 Task: Add Garden Of Life Fair Trade Chocolate Grass Fed Collagen Protein Powder to the cart.
Action: Mouse moved to (299, 127)
Screenshot: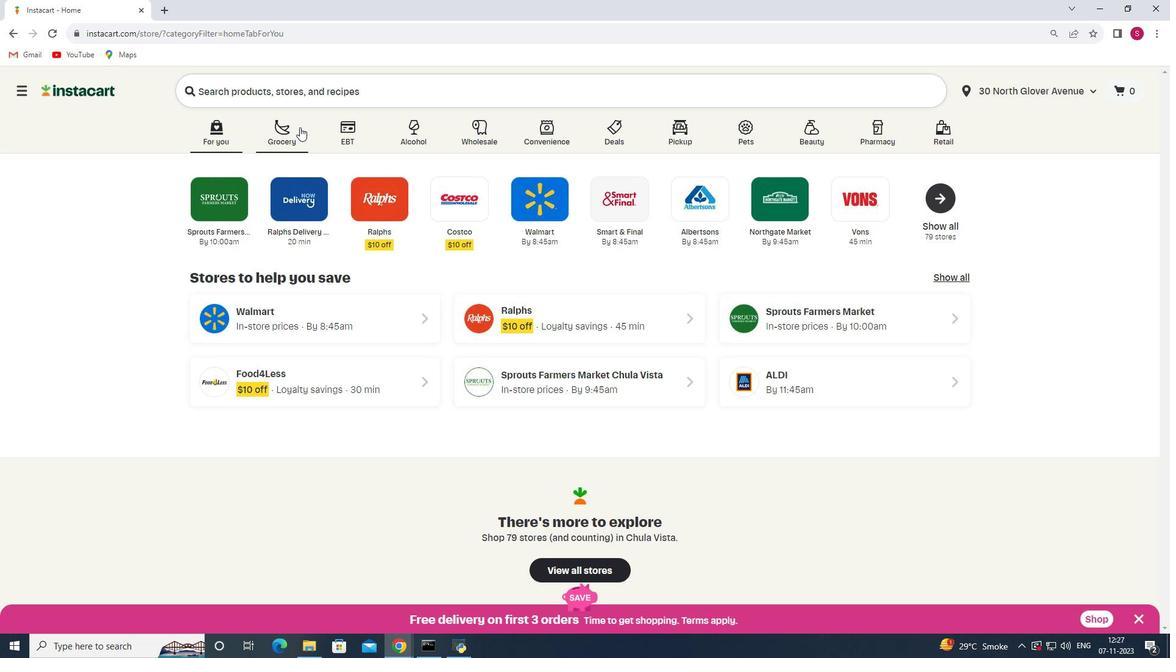 
Action: Mouse pressed left at (299, 127)
Screenshot: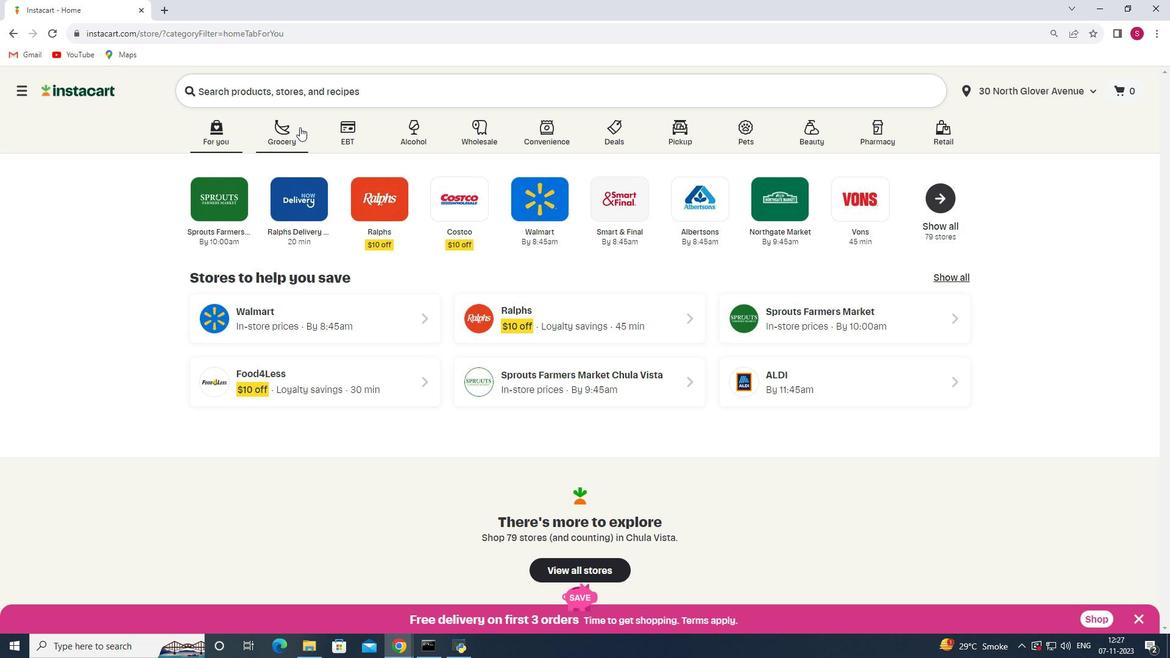 
Action: Mouse moved to (285, 337)
Screenshot: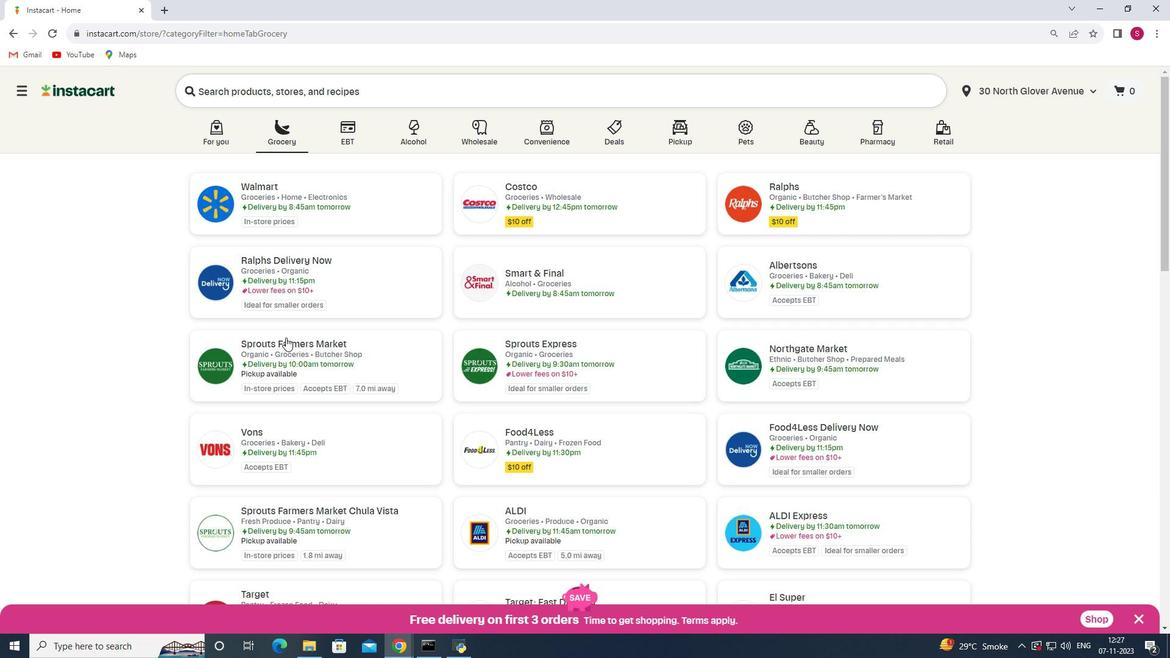 
Action: Mouse pressed left at (285, 337)
Screenshot: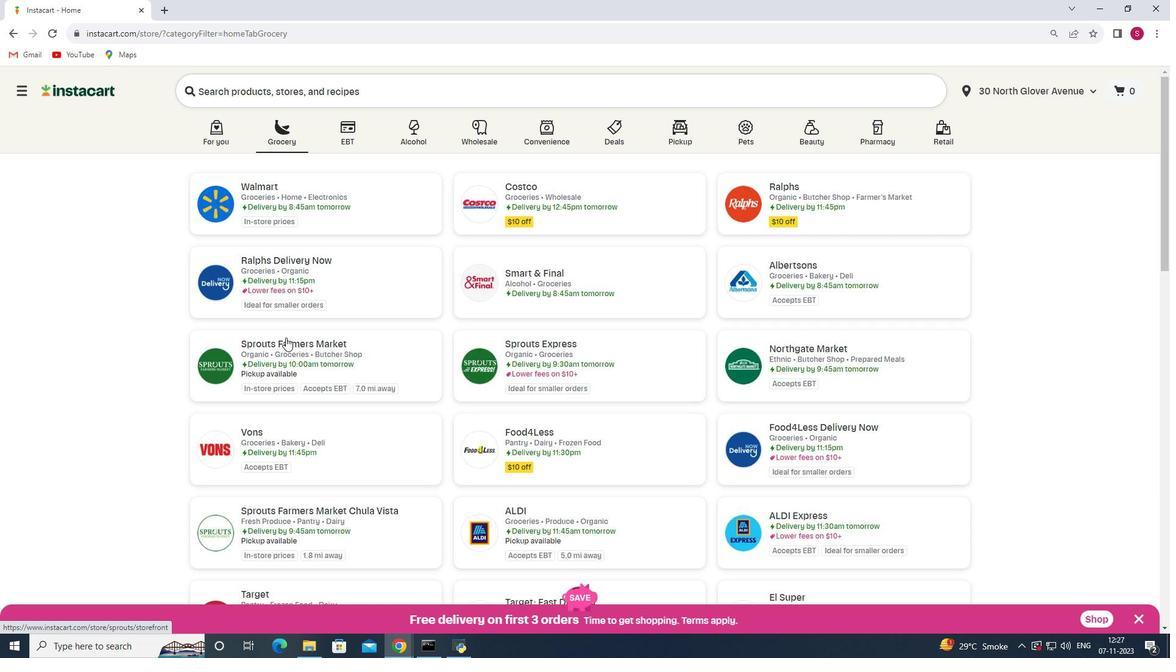 
Action: Mouse moved to (89, 402)
Screenshot: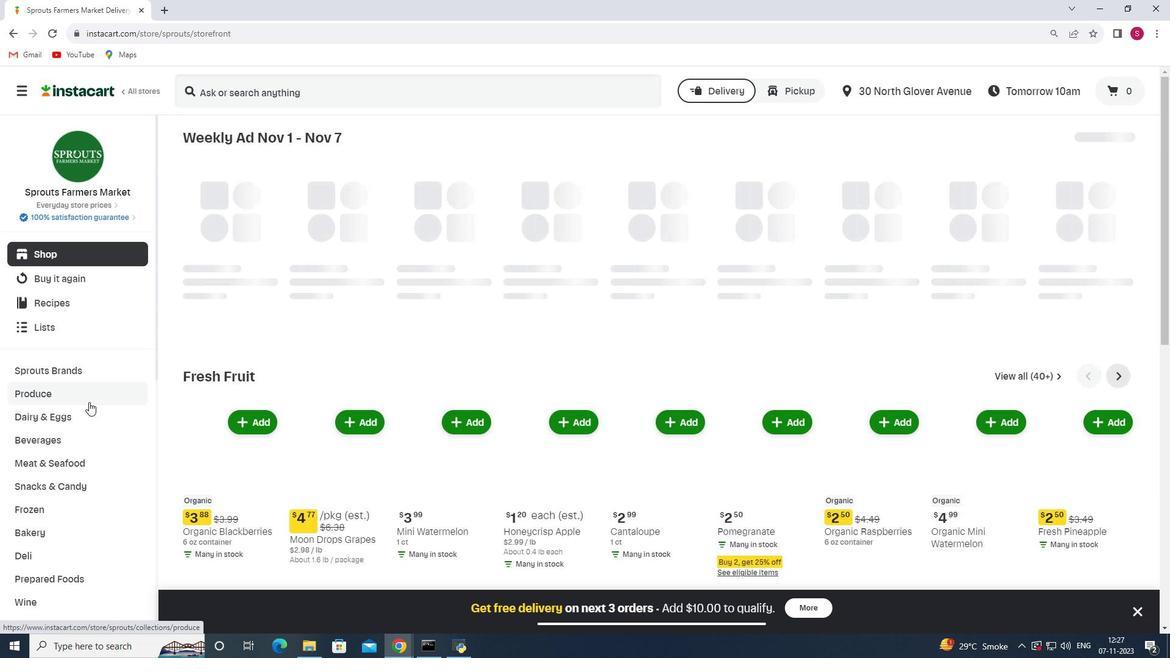 
Action: Mouse scrolled (89, 401) with delta (0, 0)
Screenshot: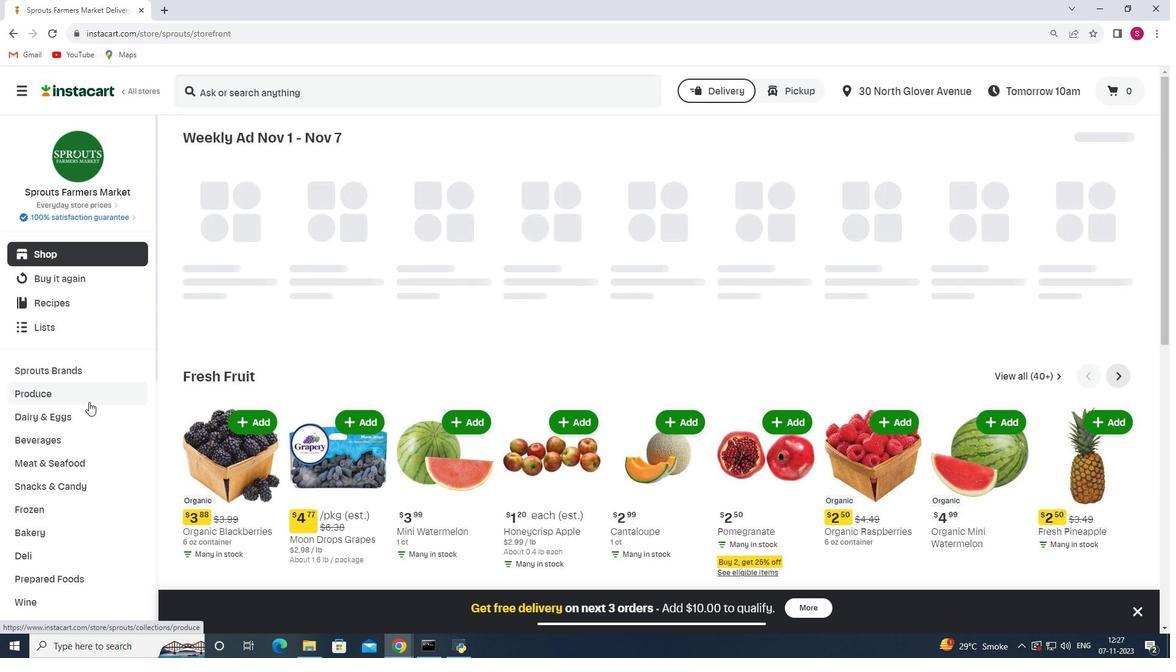 
Action: Mouse scrolled (89, 401) with delta (0, 0)
Screenshot: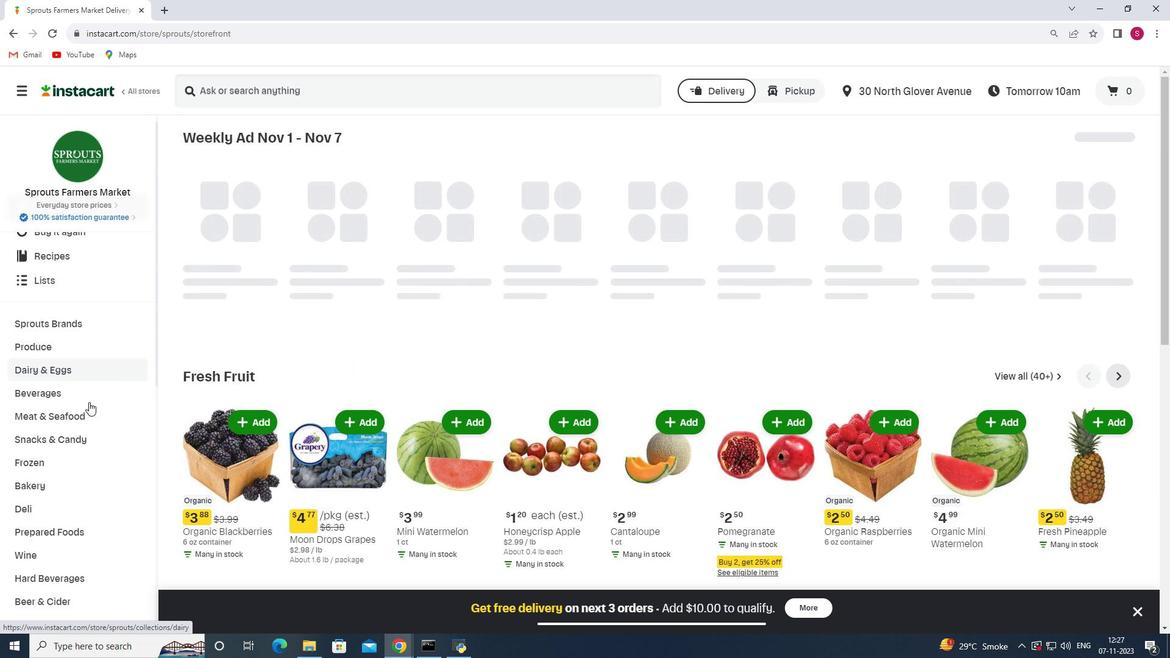 
Action: Mouse scrolled (89, 401) with delta (0, 0)
Screenshot: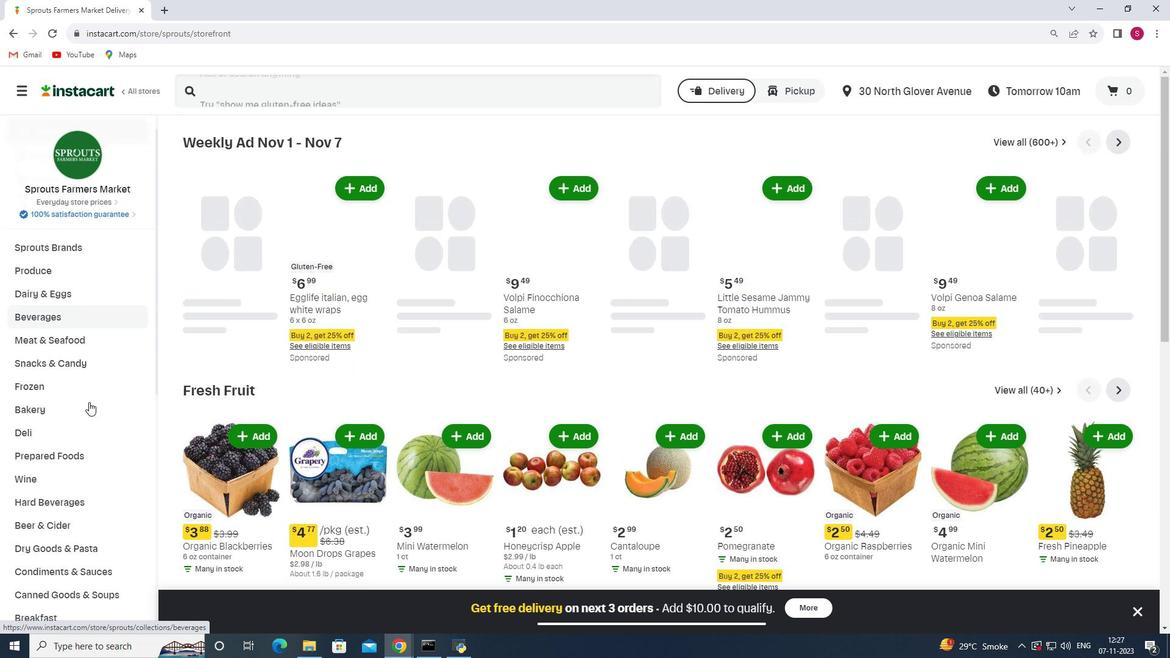 
Action: Mouse scrolled (89, 401) with delta (0, 0)
Screenshot: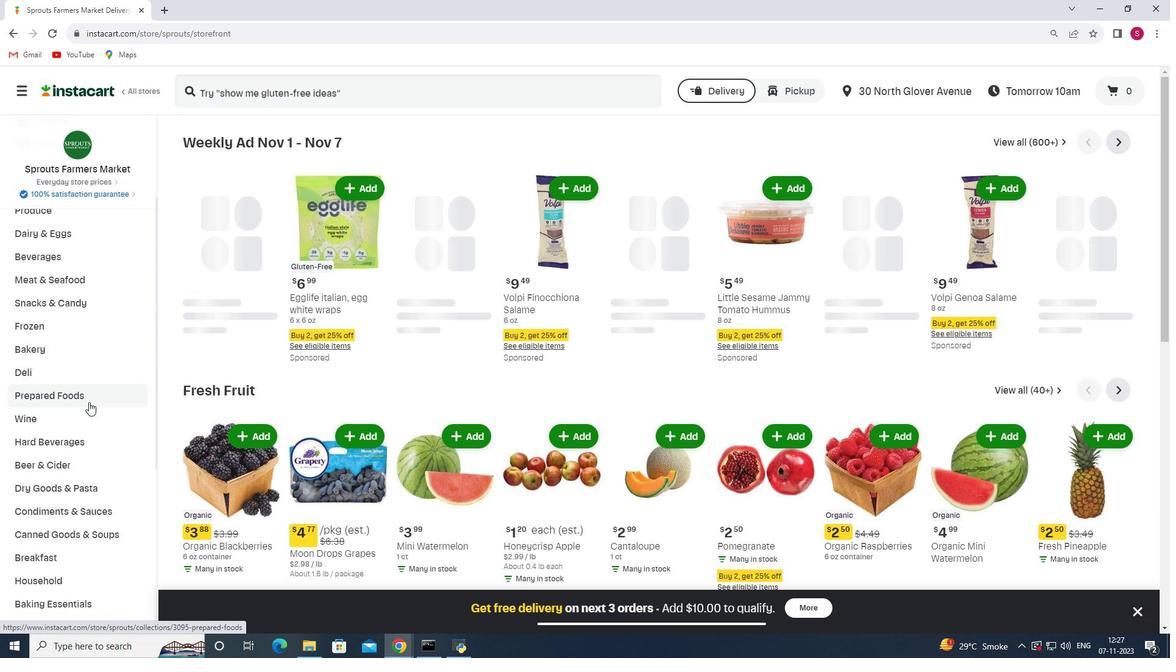 
Action: Mouse scrolled (89, 401) with delta (0, 0)
Screenshot: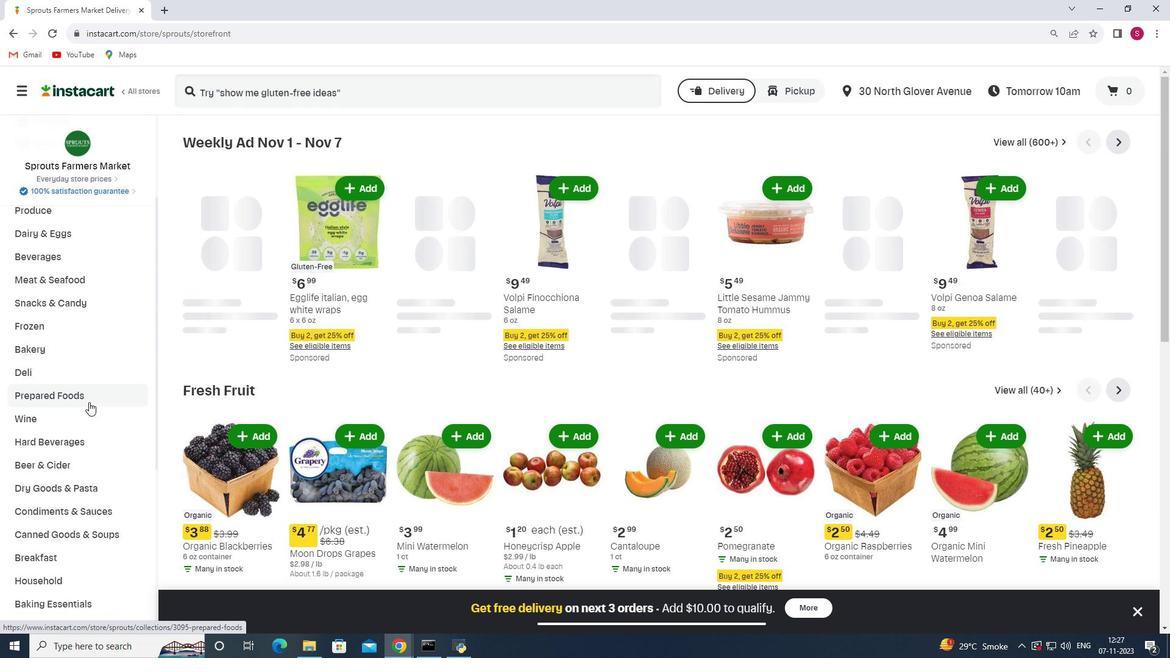 
Action: Mouse scrolled (89, 401) with delta (0, 0)
Screenshot: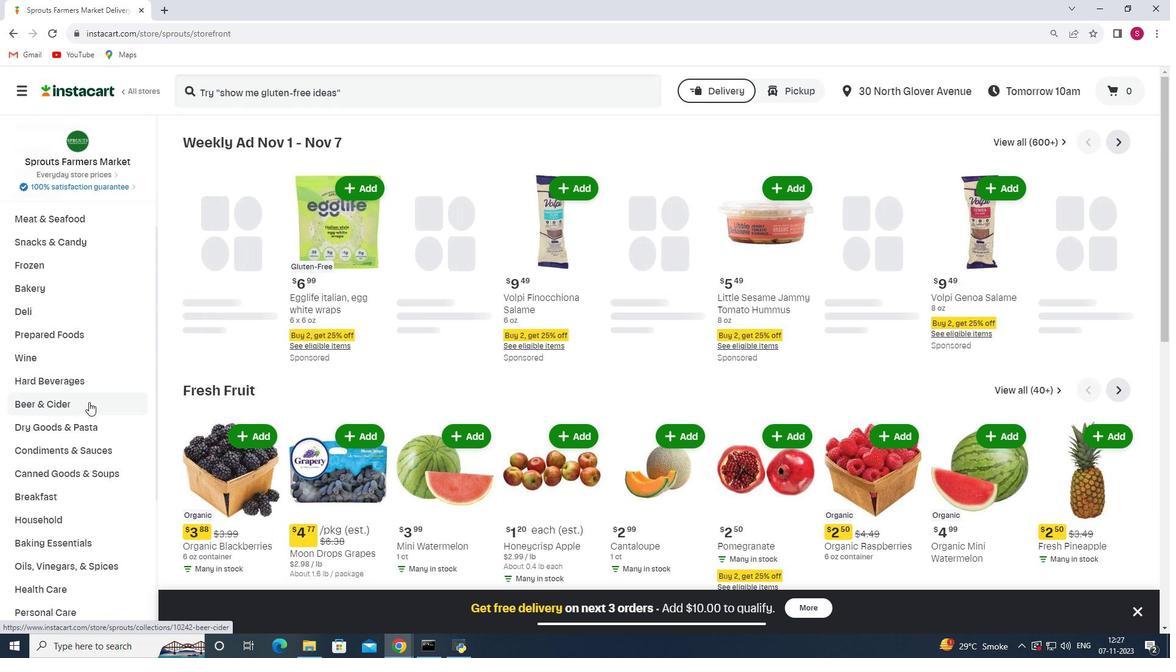 
Action: Mouse scrolled (89, 401) with delta (0, 0)
Screenshot: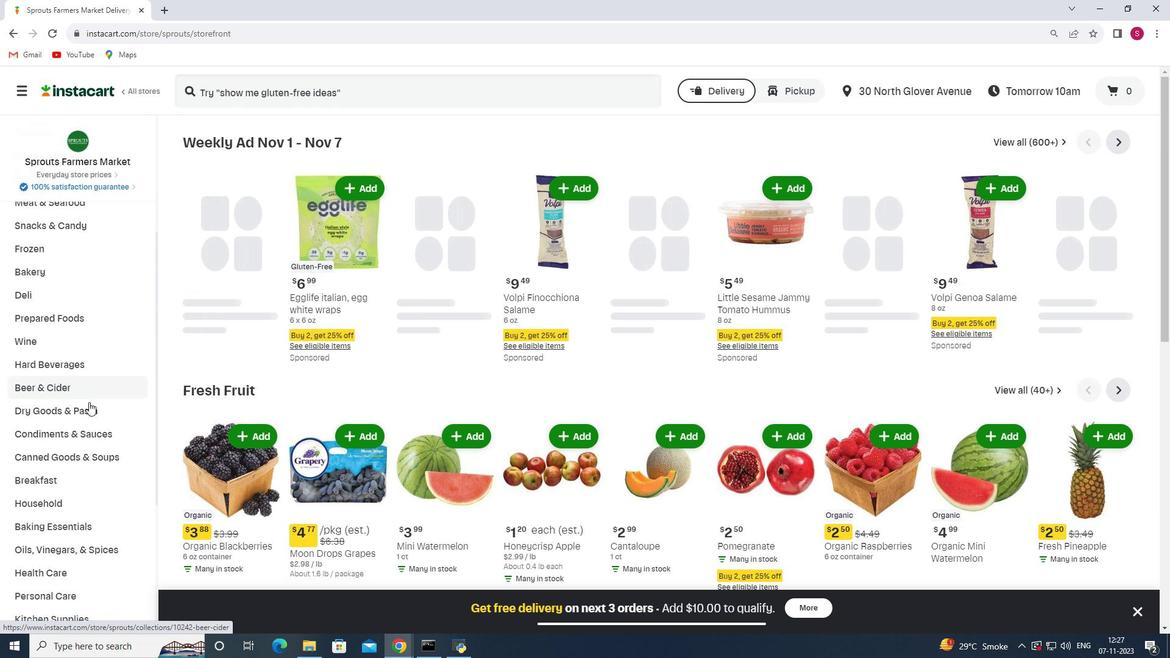 
Action: Mouse scrolled (89, 401) with delta (0, 0)
Screenshot: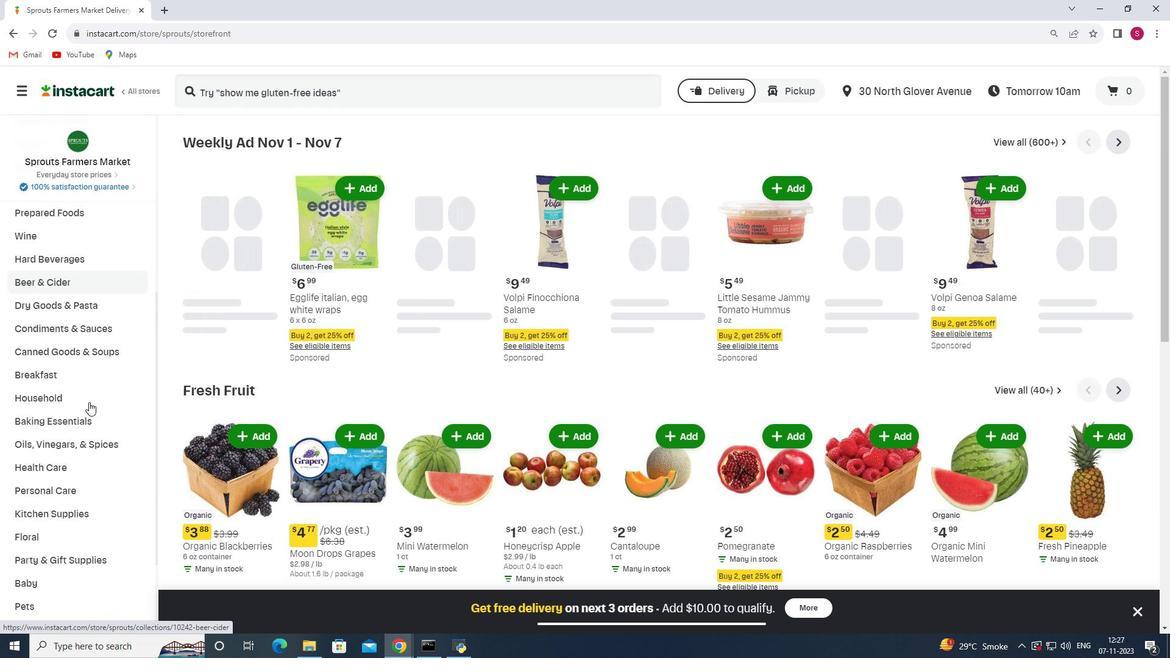 
Action: Mouse moved to (70, 396)
Screenshot: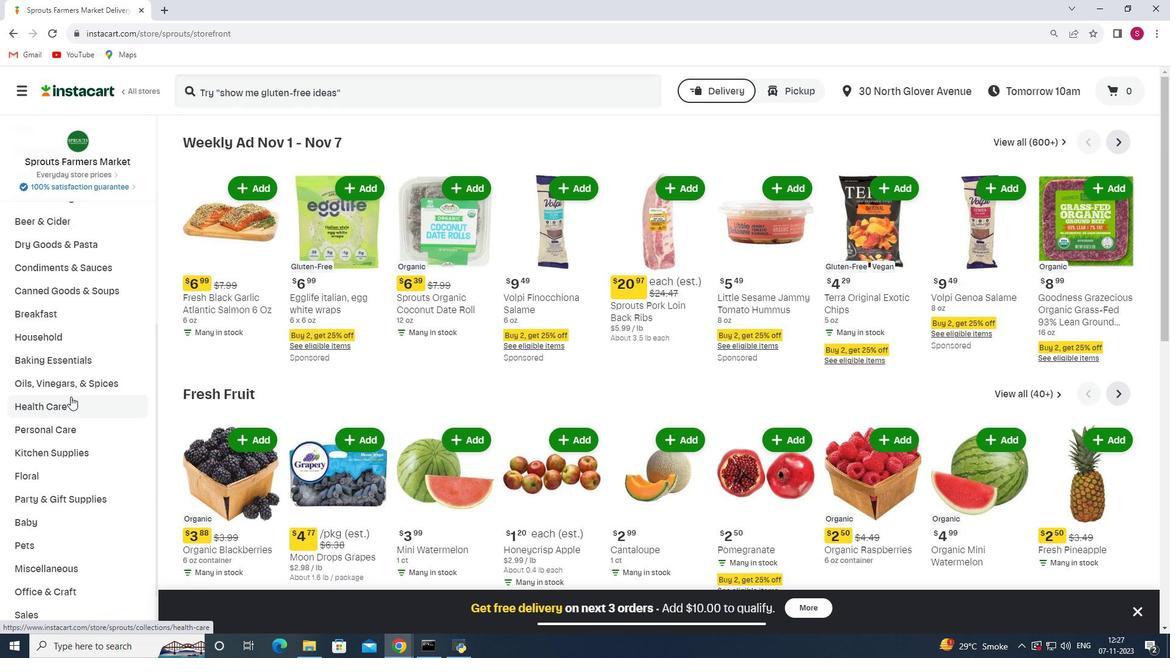 
Action: Mouse pressed left at (70, 396)
Screenshot: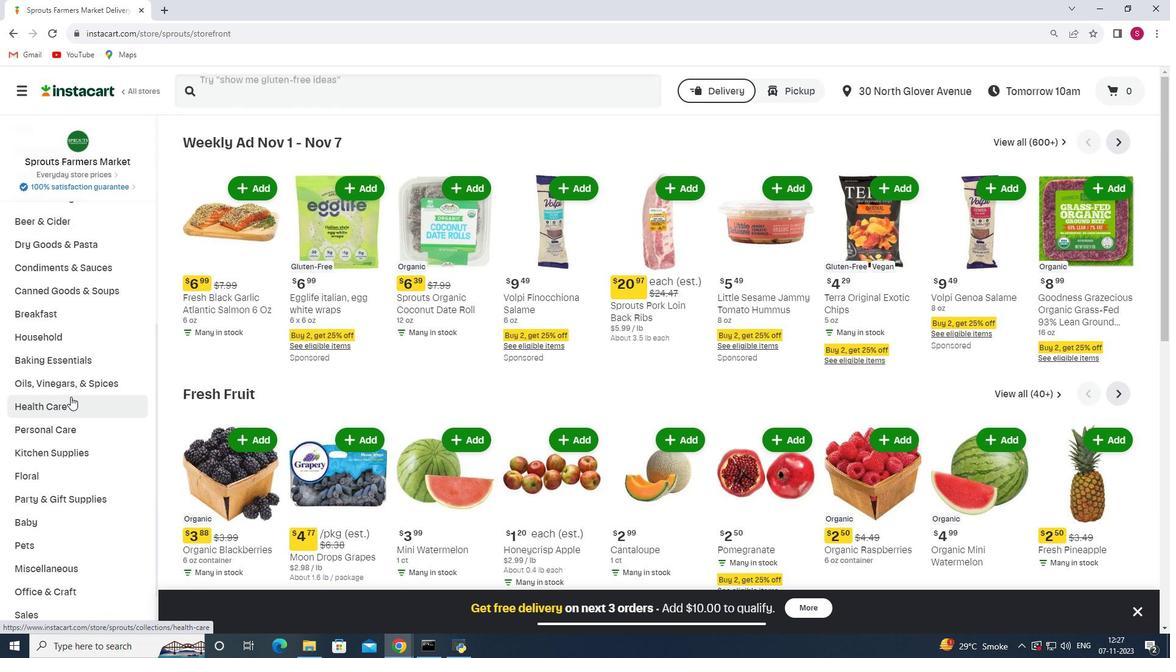 
Action: Mouse moved to (418, 174)
Screenshot: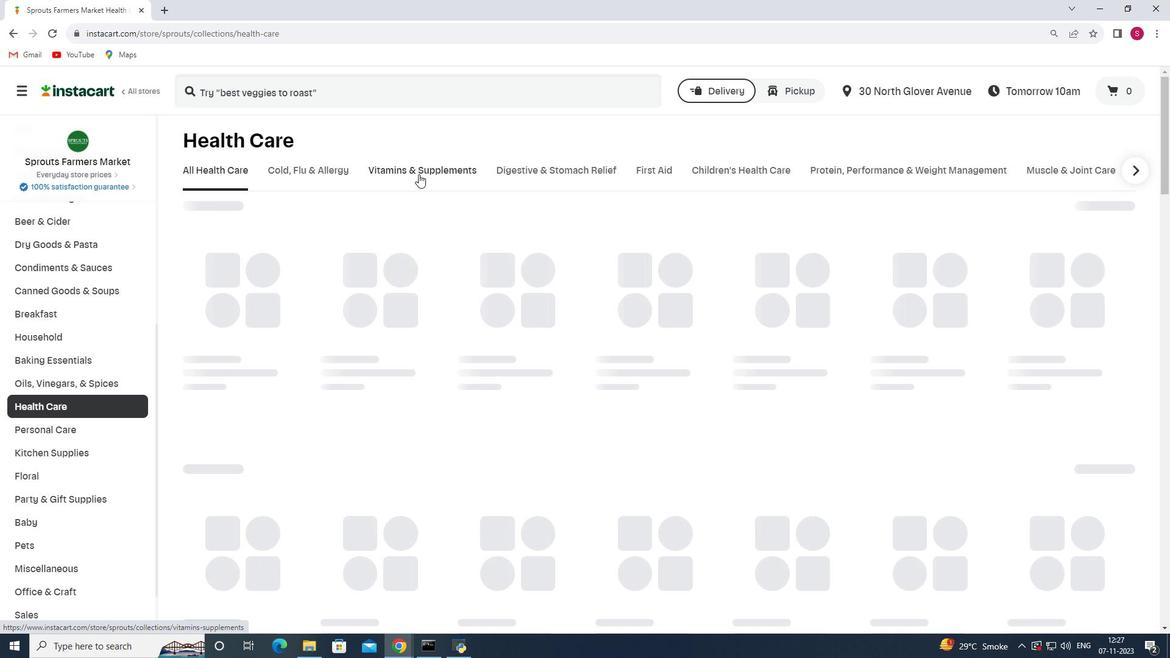 
Action: Mouse pressed left at (418, 174)
Screenshot: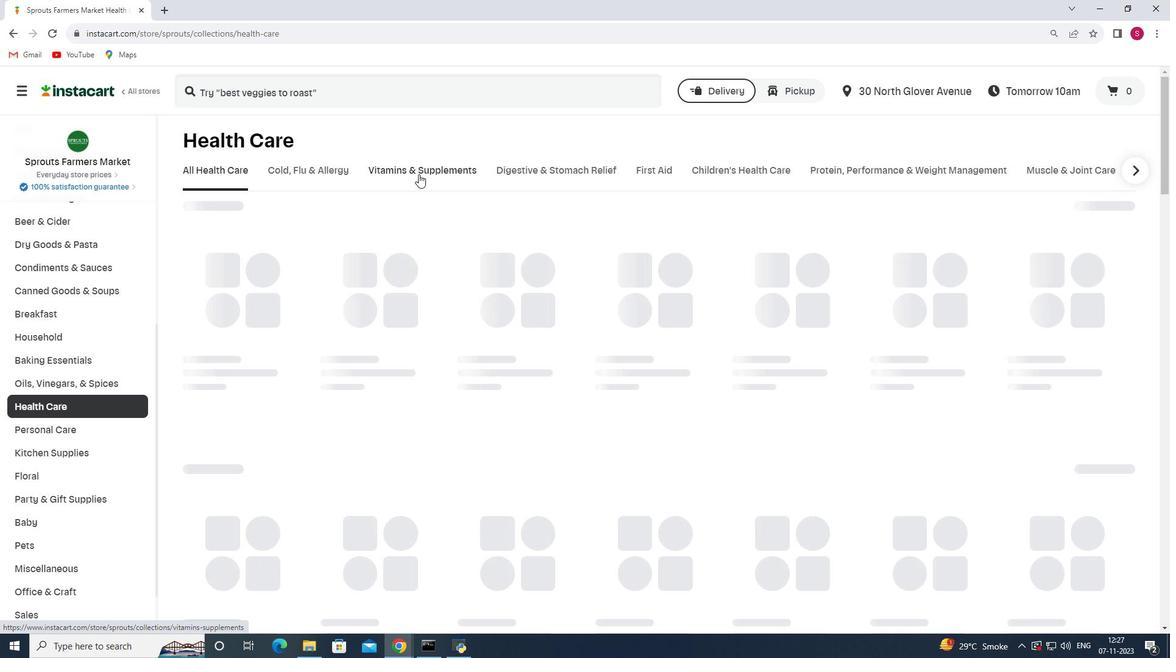 
Action: Mouse moved to (476, 218)
Screenshot: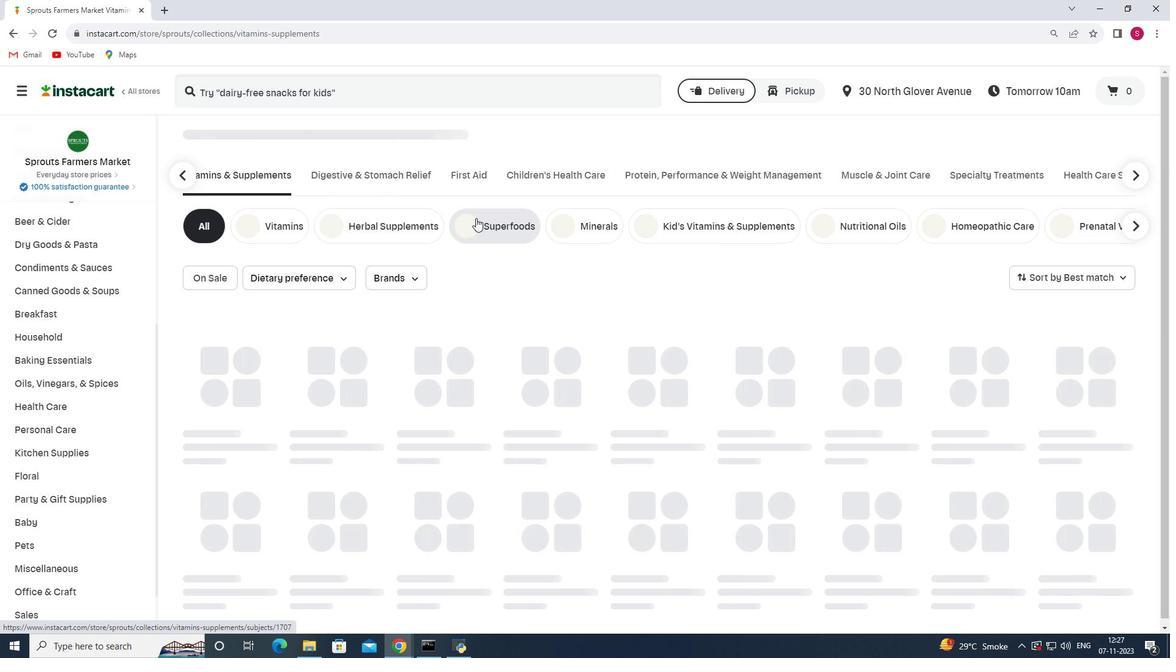 
Action: Mouse pressed left at (476, 218)
Screenshot: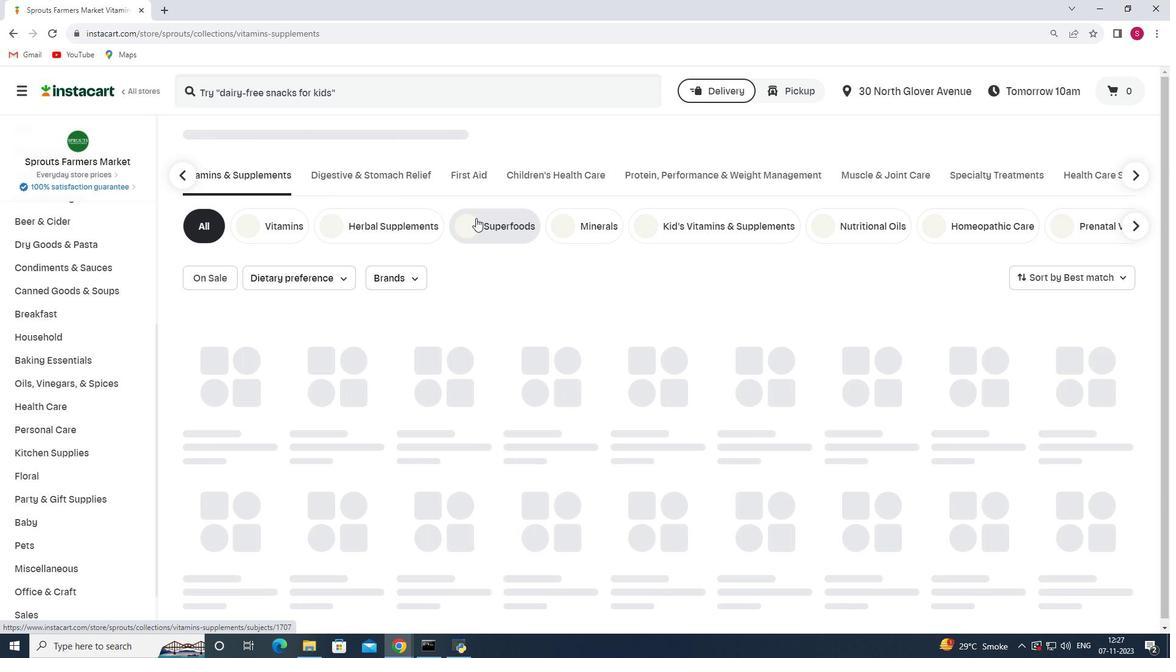 
Action: Mouse moved to (344, 87)
Screenshot: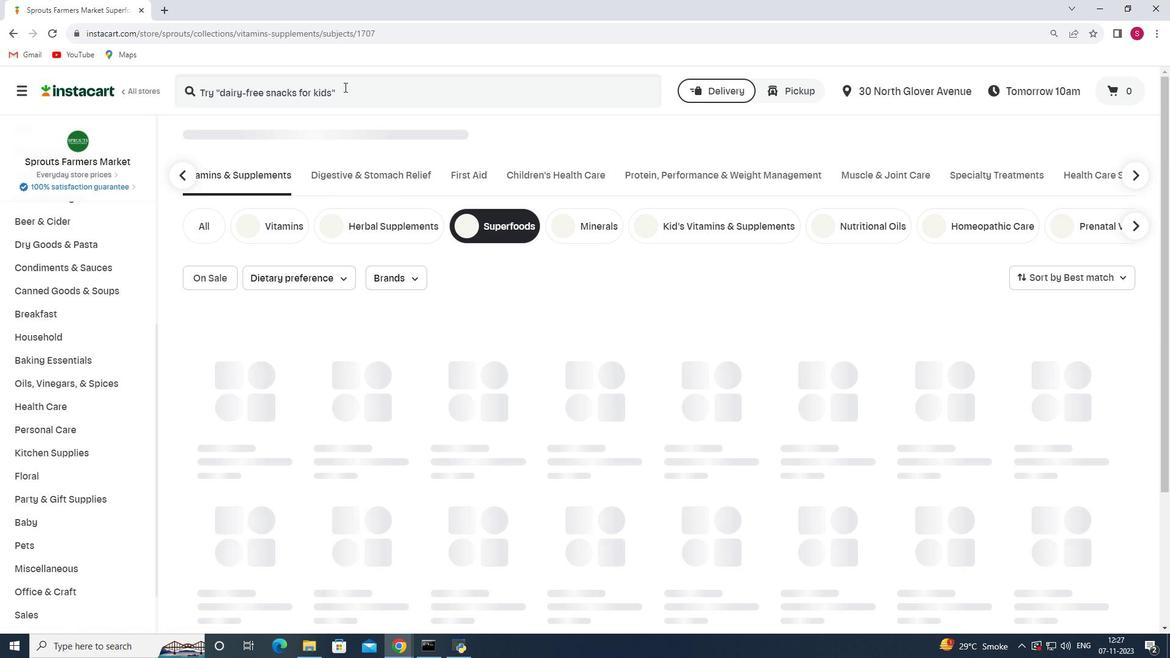 
Action: Mouse pressed left at (344, 87)
Screenshot: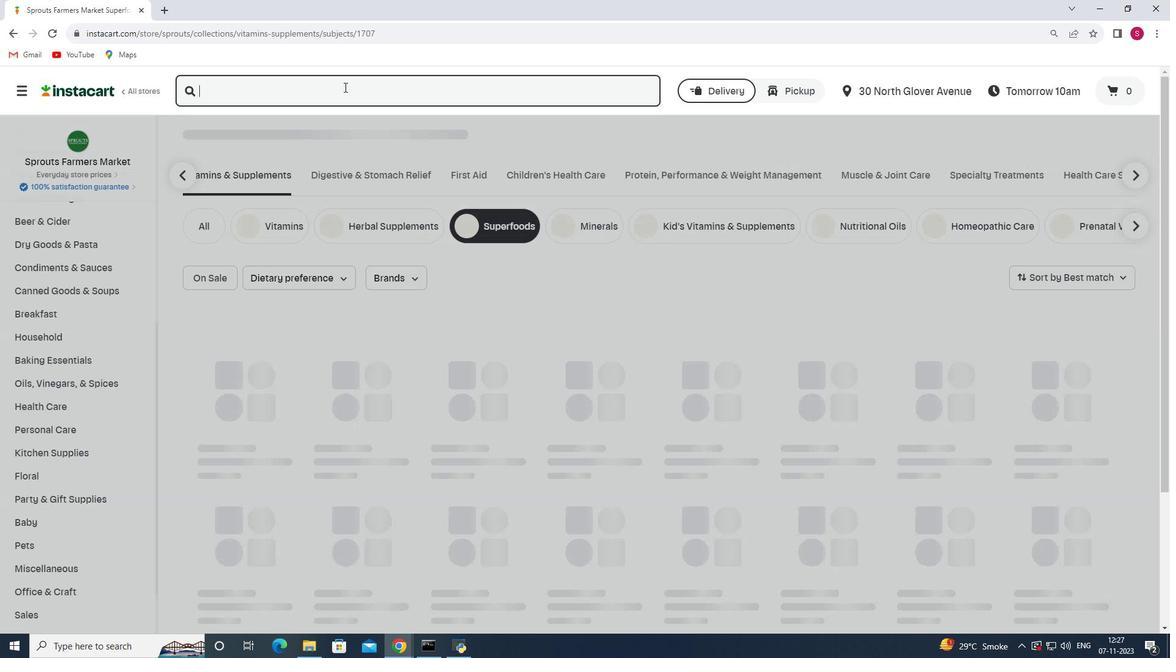 
Action: Key pressed <Key.shift>Garden<Key.space><Key.shift>of<Key.space><Key.shift>Life<Key.space><Key.shift>Fair<Key.space><Key.shift><Key.shift>Trade<Key.space><Key.shift>Chocolate<Key.space><Key.shift>Grass<Key.space><Key.shift>Fed<Key.space><Key.shift>Collagen<Key.space><Key.shift>protein<Key.space><Key.shift>powder<Key.enter>
Screenshot: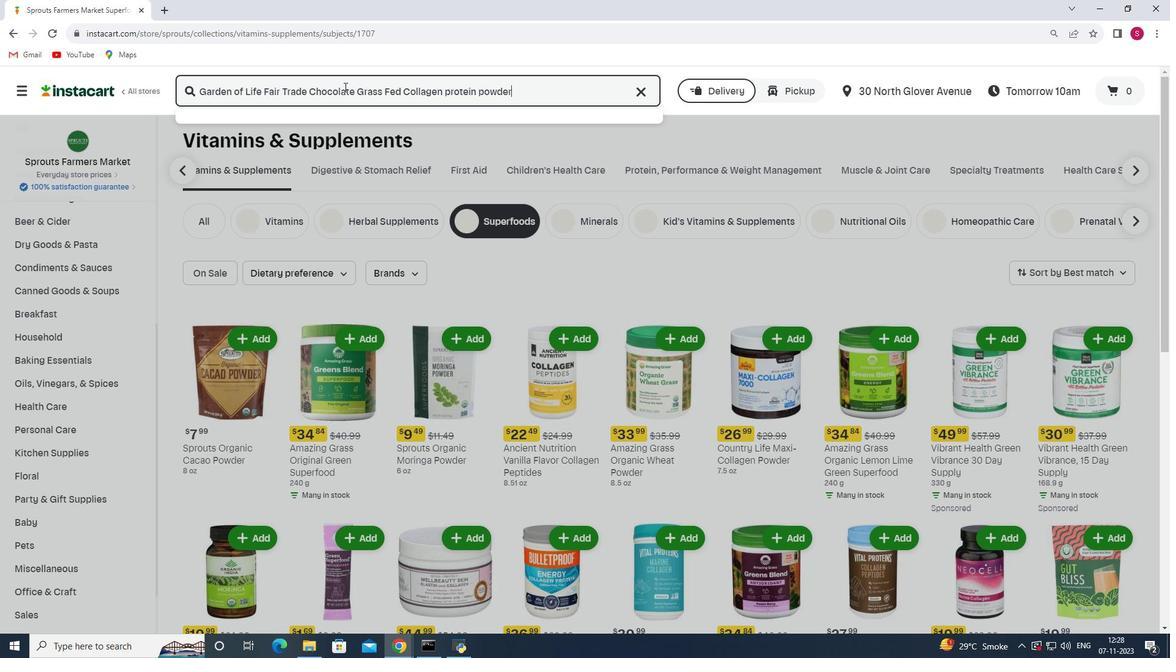 
Action: Mouse moved to (452, 281)
Screenshot: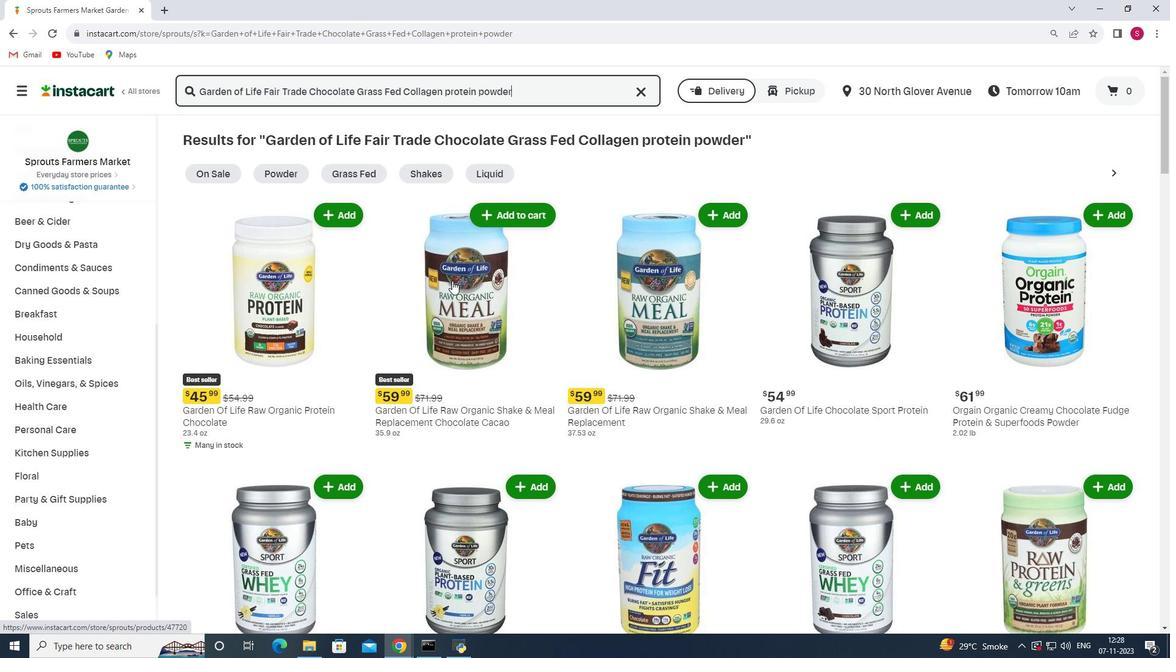 
Action: Mouse scrolled (452, 280) with delta (0, 0)
Screenshot: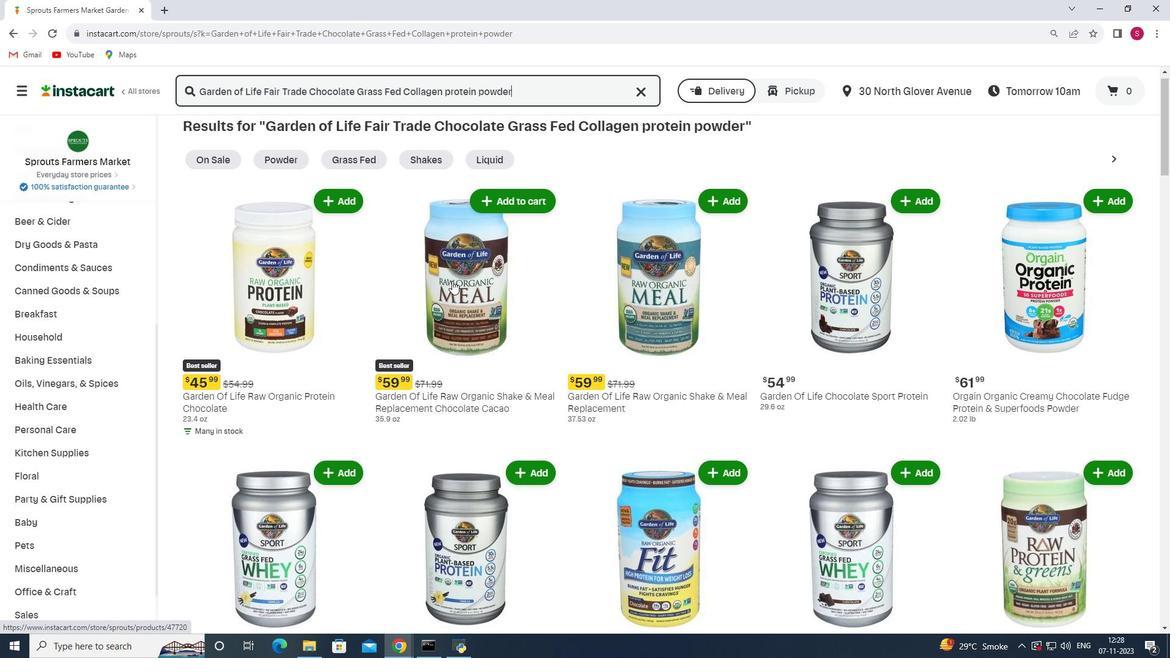 
Action: Mouse moved to (470, 283)
Screenshot: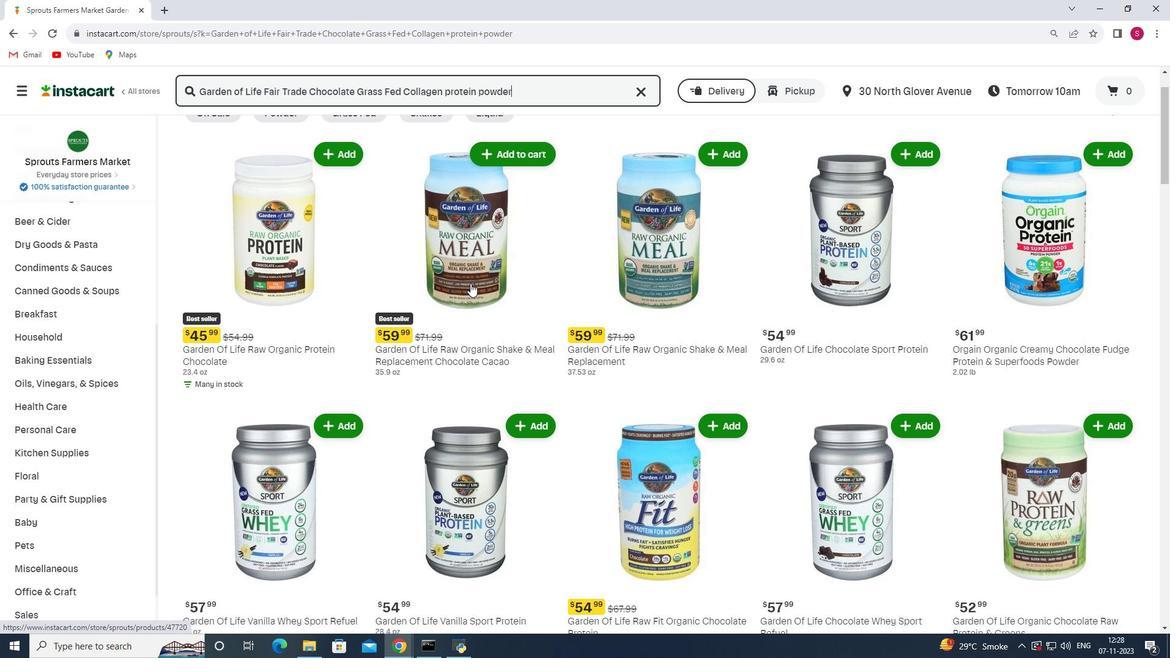 
Action: Mouse scrolled (470, 282) with delta (0, 0)
Screenshot: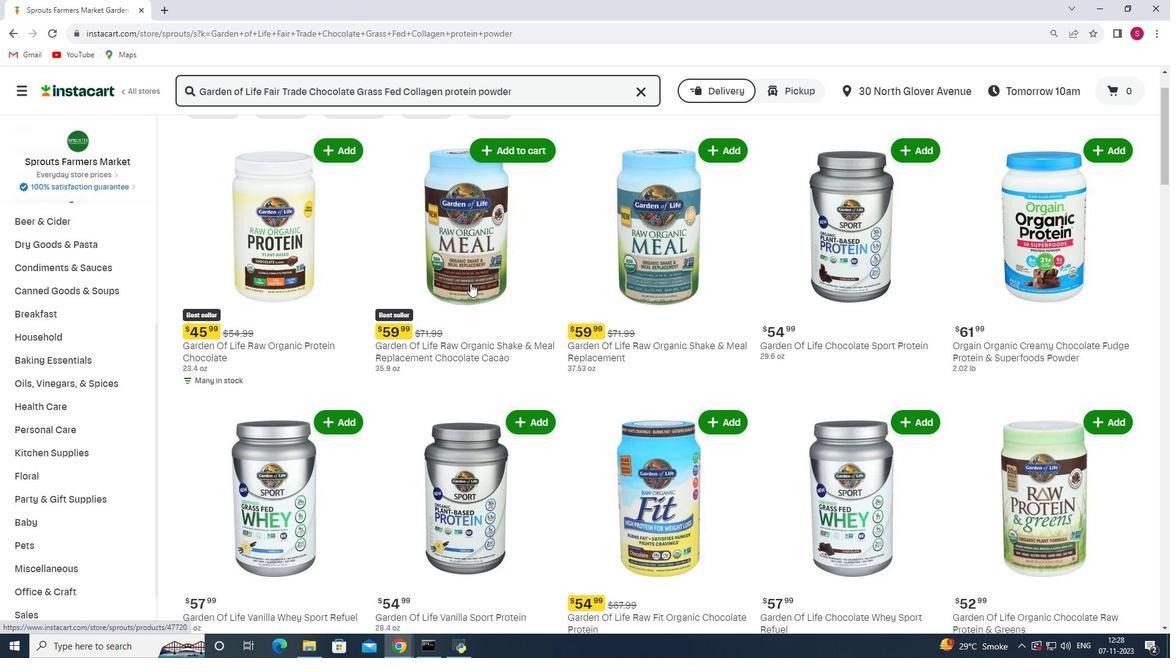 
Action: Mouse scrolled (470, 282) with delta (0, 0)
Screenshot: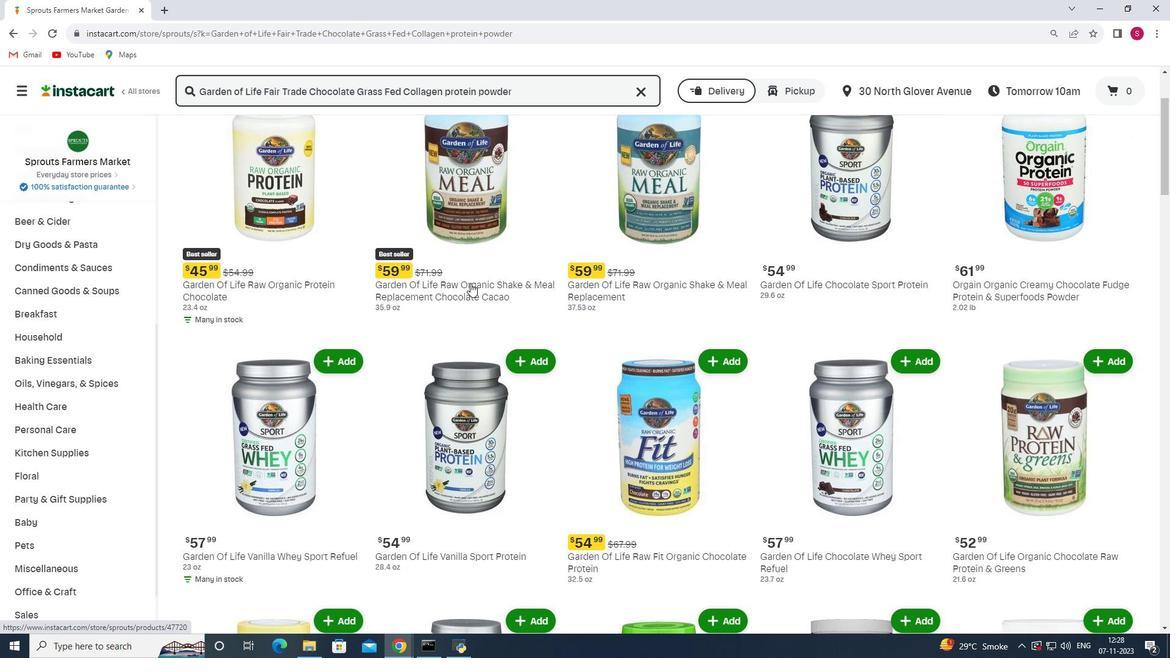 
Action: Mouse scrolled (470, 282) with delta (0, 0)
Screenshot: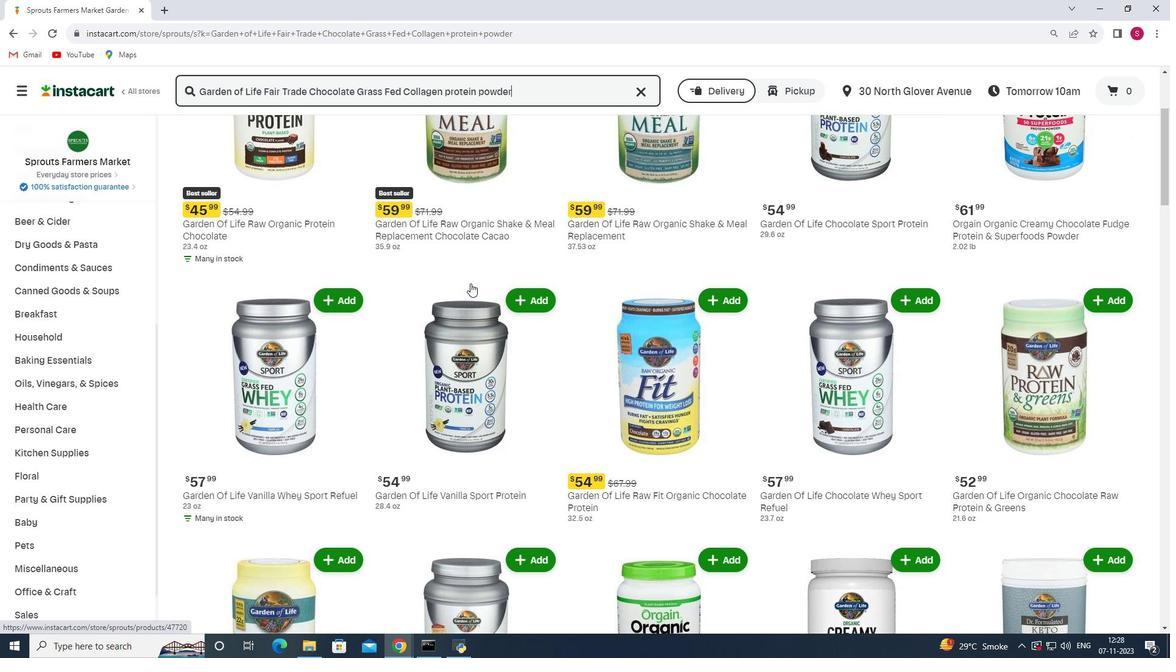 
Action: Mouse scrolled (470, 282) with delta (0, 0)
Screenshot: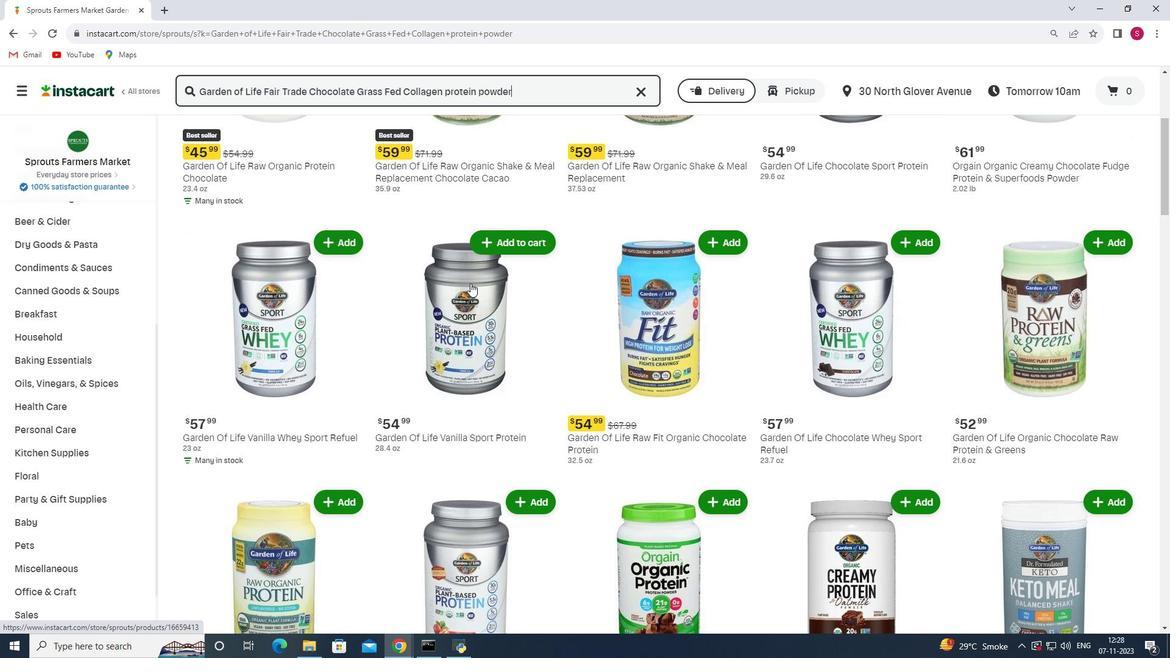 
Action: Mouse scrolled (470, 282) with delta (0, 0)
Screenshot: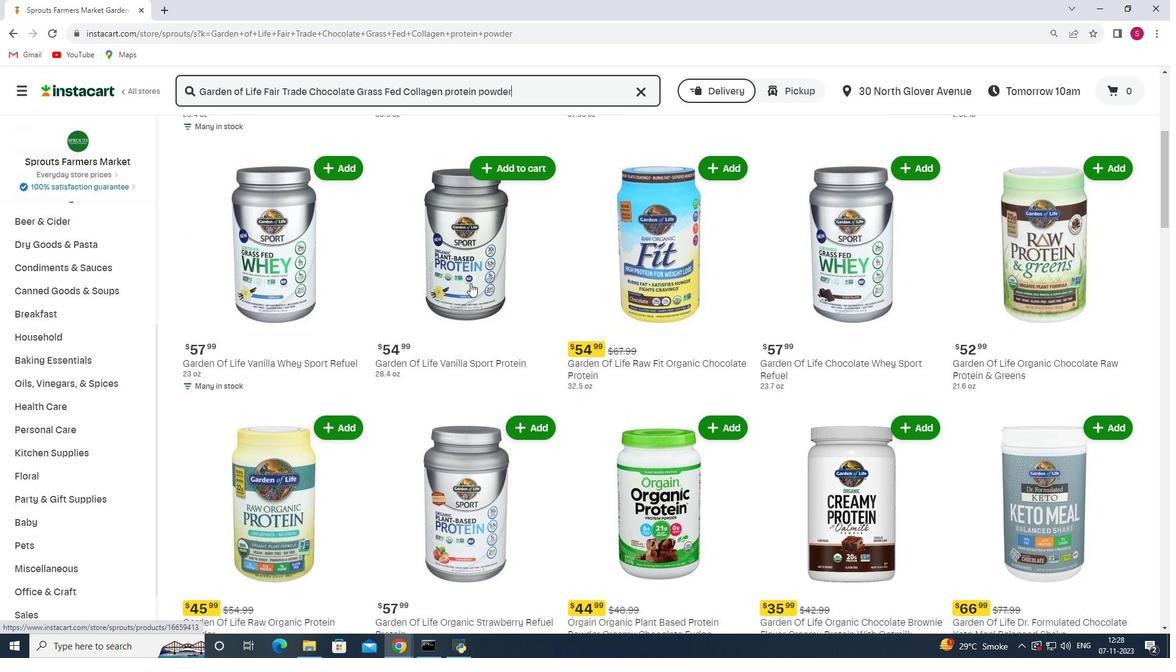
Action: Mouse scrolled (470, 282) with delta (0, 0)
Screenshot: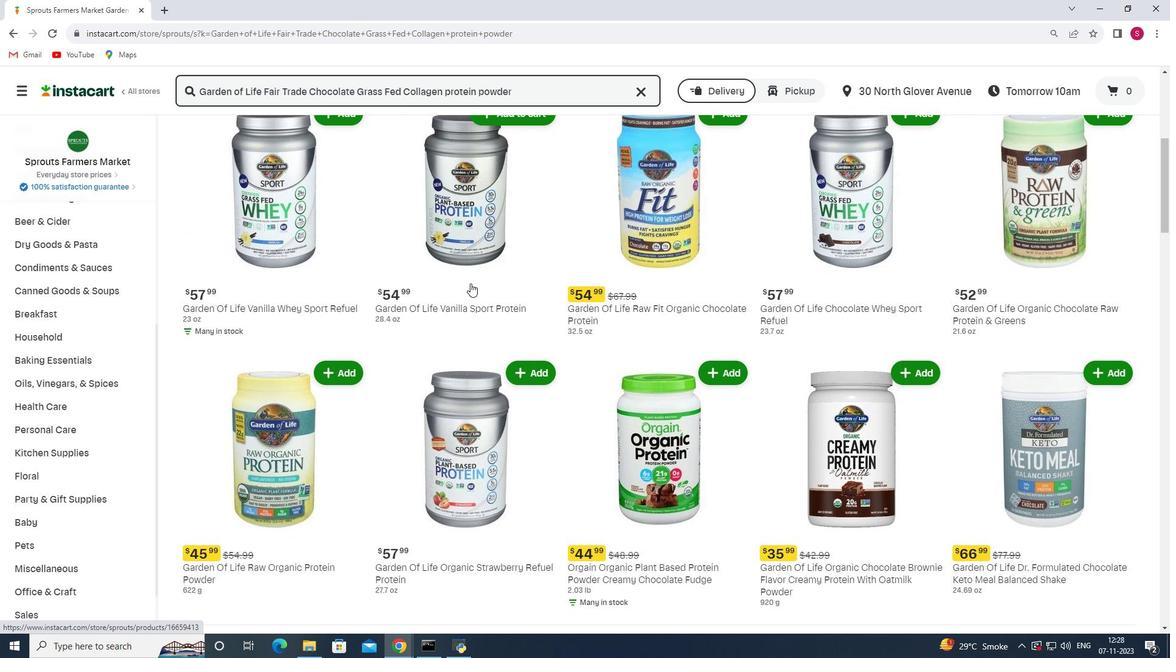 
Action: Mouse moved to (471, 282)
Screenshot: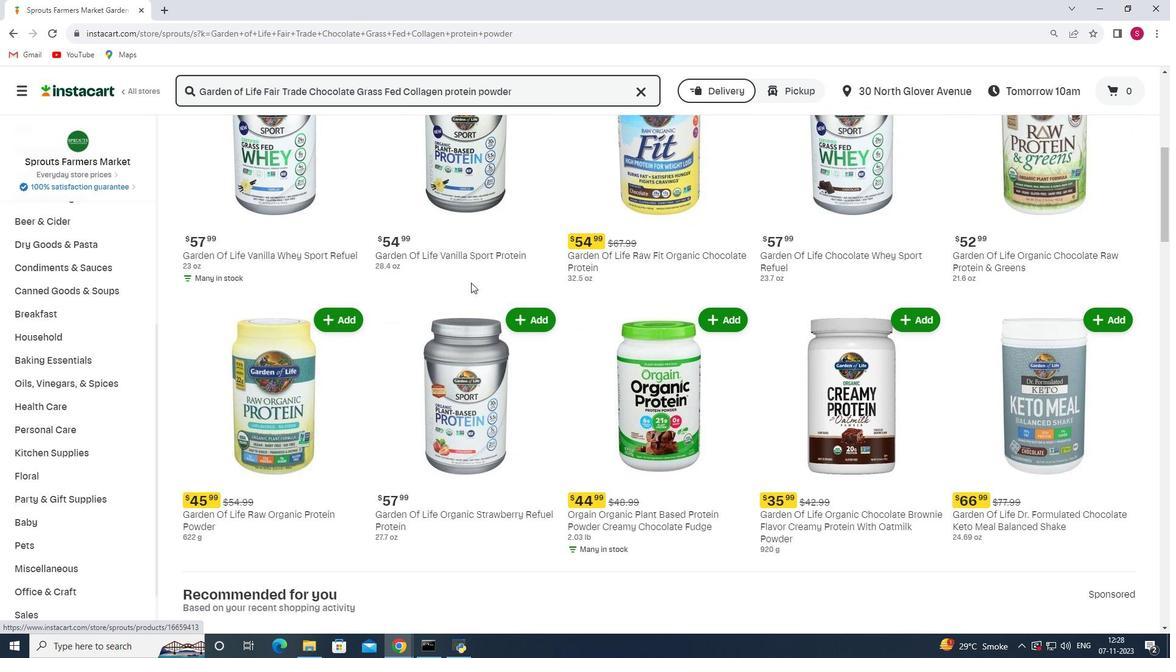 
Action: Mouse scrolled (471, 282) with delta (0, 0)
Screenshot: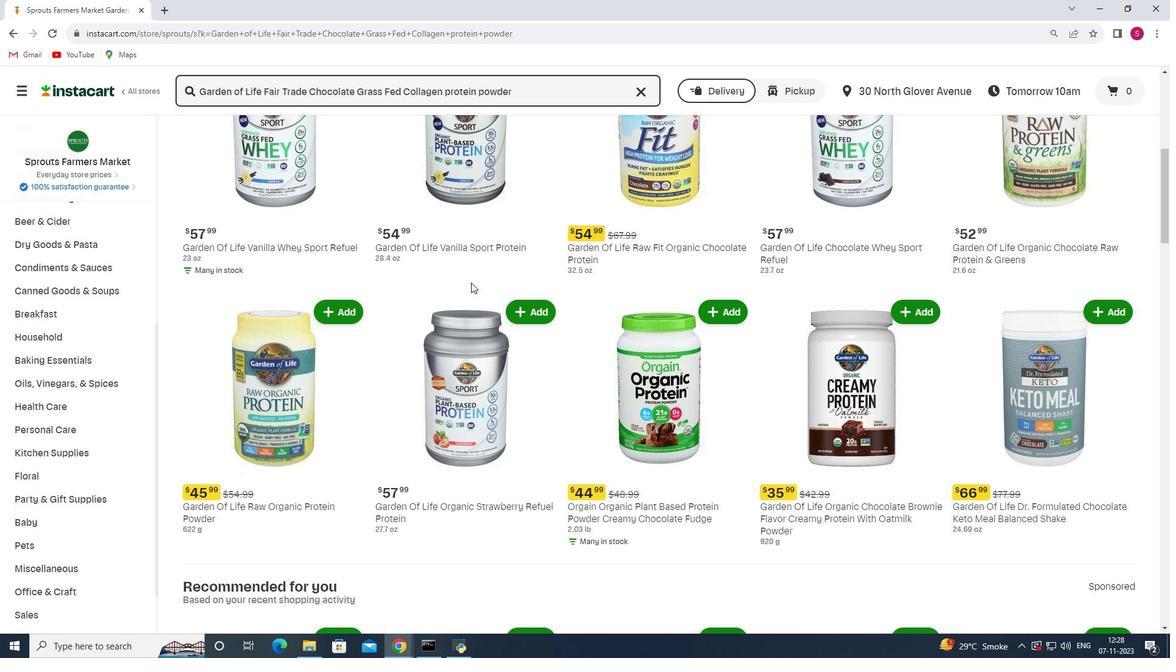 
Action: Mouse scrolled (471, 282) with delta (0, 0)
Screenshot: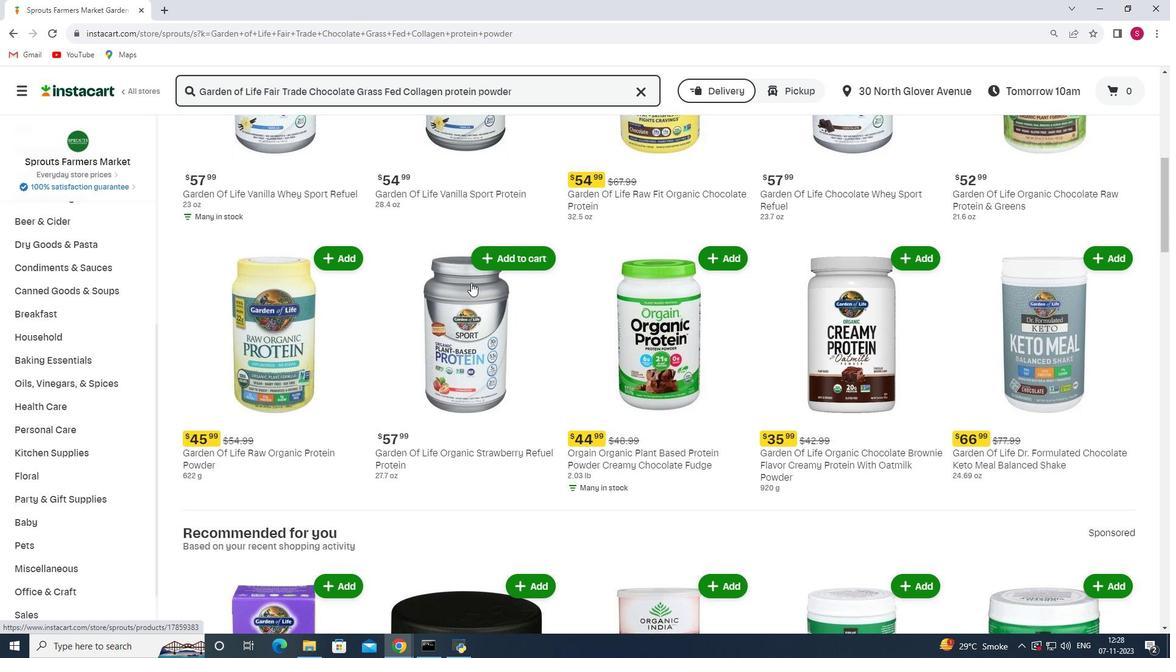 
Action: Mouse scrolled (471, 282) with delta (0, 0)
Screenshot: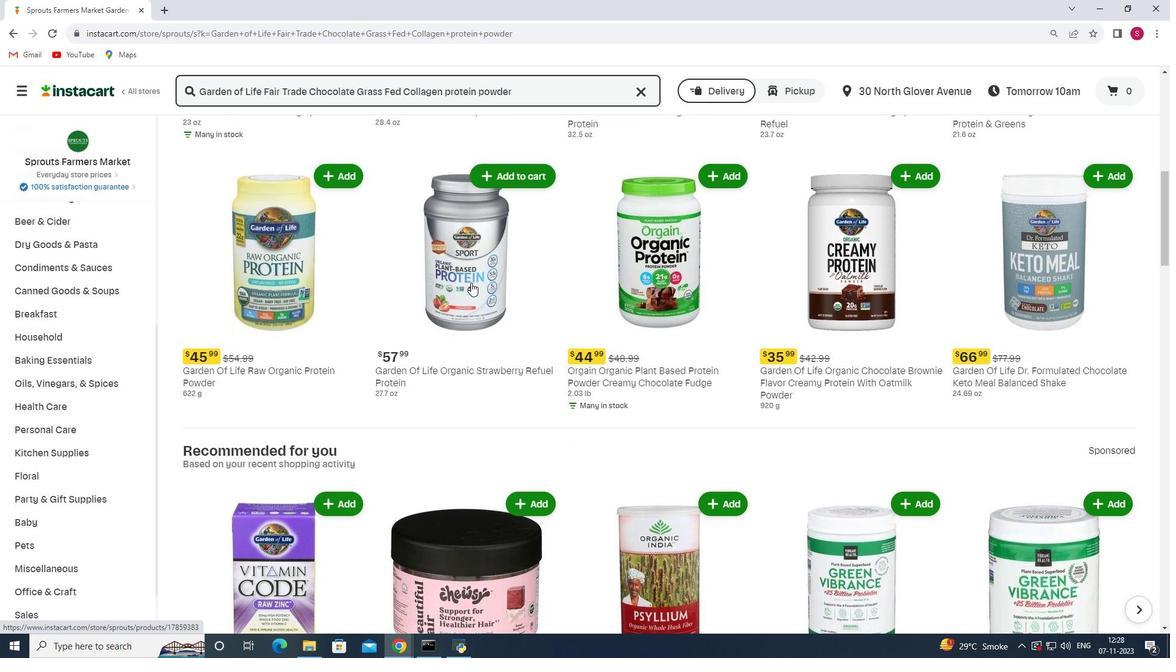
Action: Mouse scrolled (471, 282) with delta (0, 0)
Screenshot: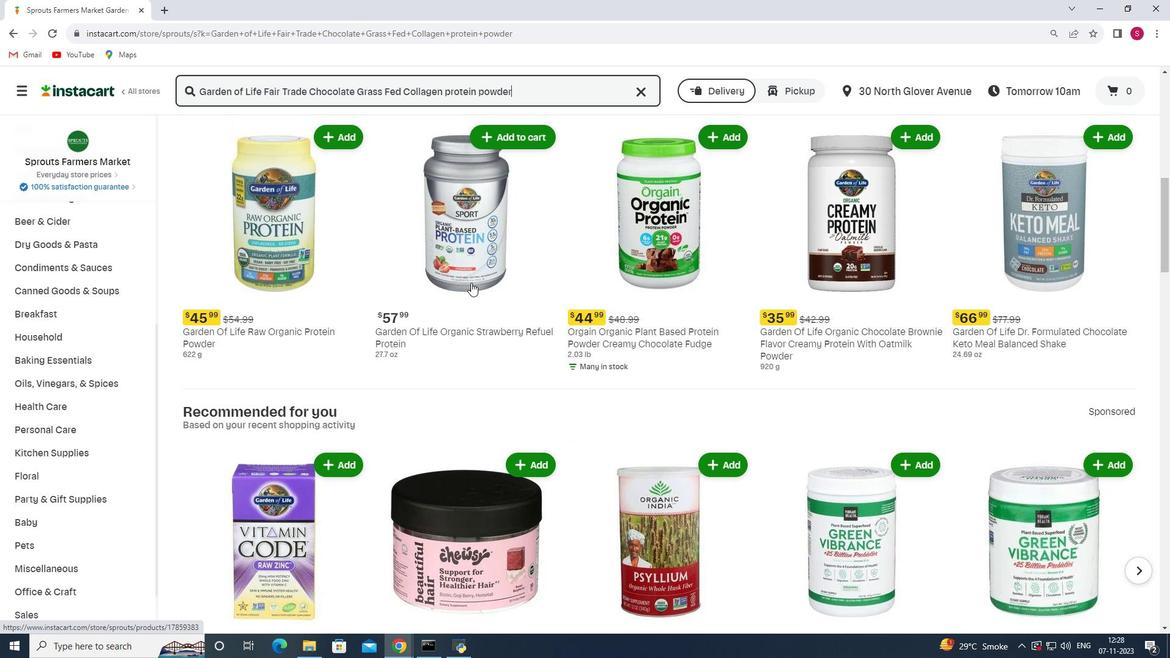
Action: Mouse scrolled (471, 282) with delta (0, 0)
Screenshot: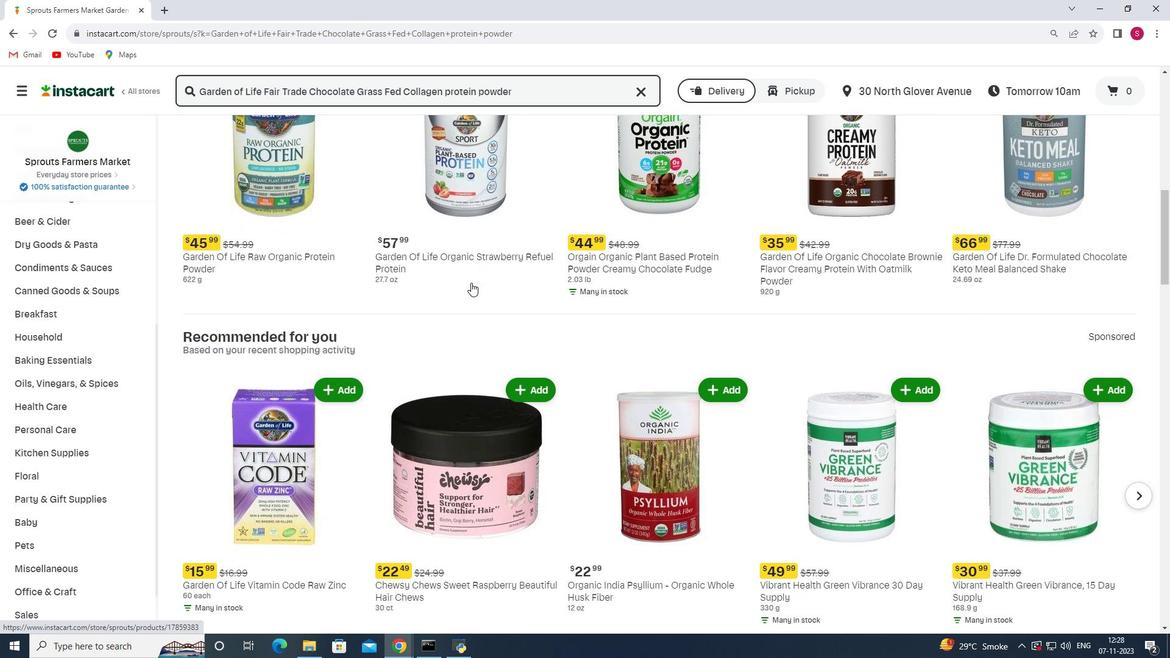 
Action: Mouse scrolled (471, 282) with delta (0, 0)
Screenshot: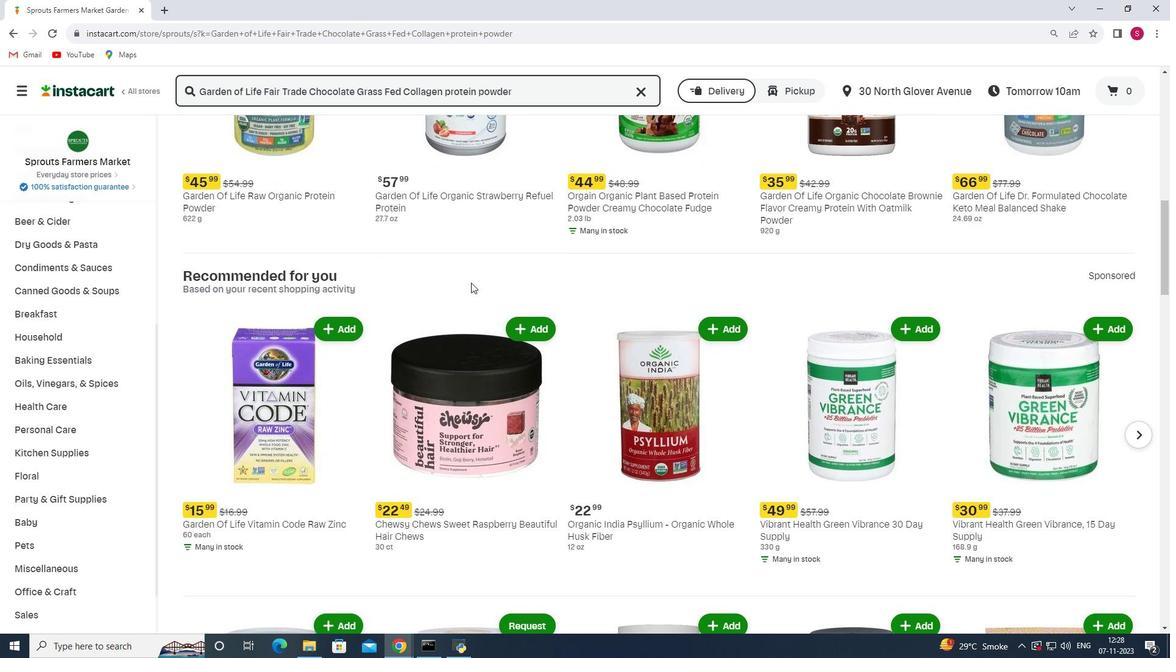 
Action: Mouse scrolled (471, 282) with delta (0, 0)
Screenshot: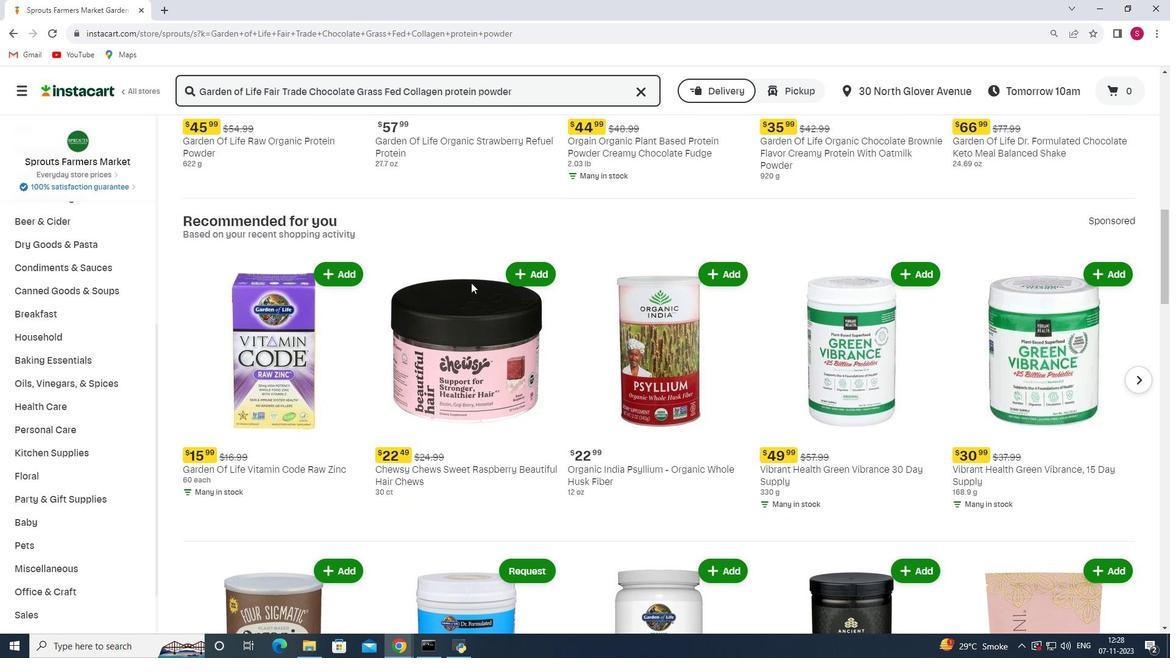 
Action: Mouse moved to (474, 275)
Screenshot: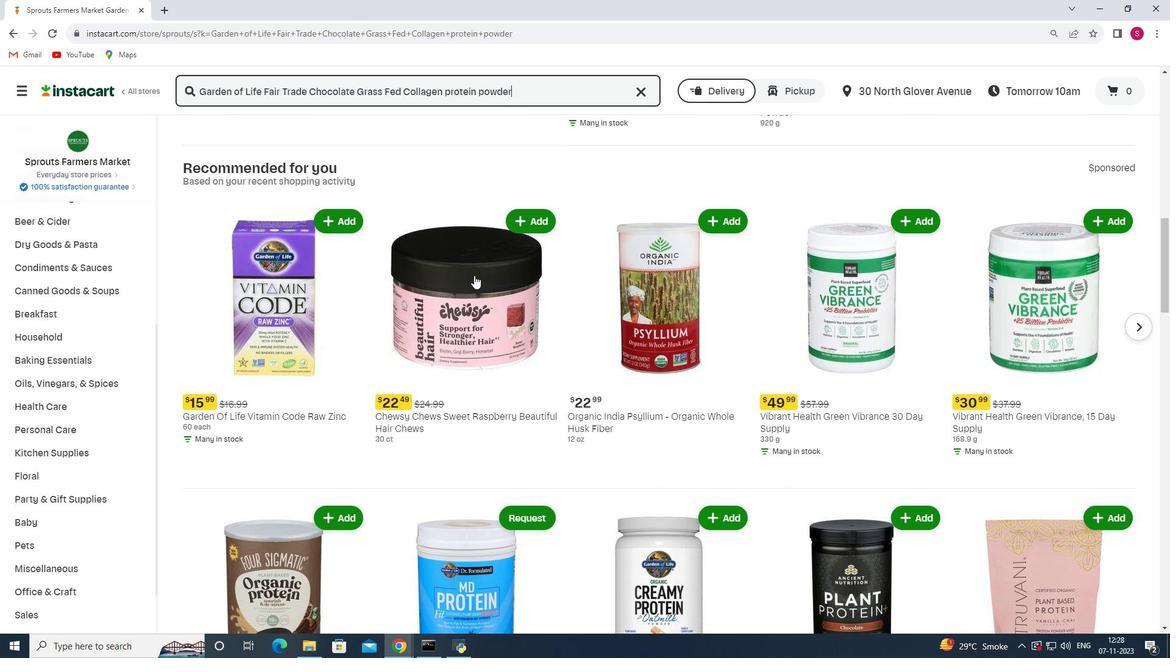 
Action: Mouse scrolled (474, 274) with delta (0, 0)
Screenshot: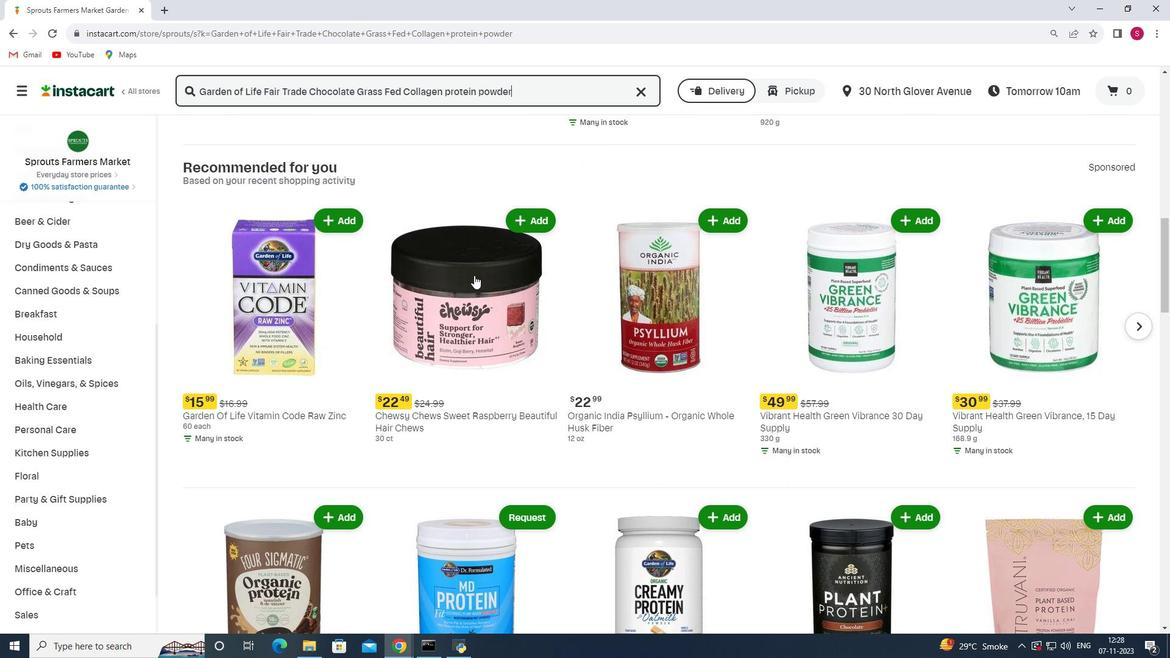
Action: Mouse scrolled (474, 274) with delta (0, 0)
Screenshot: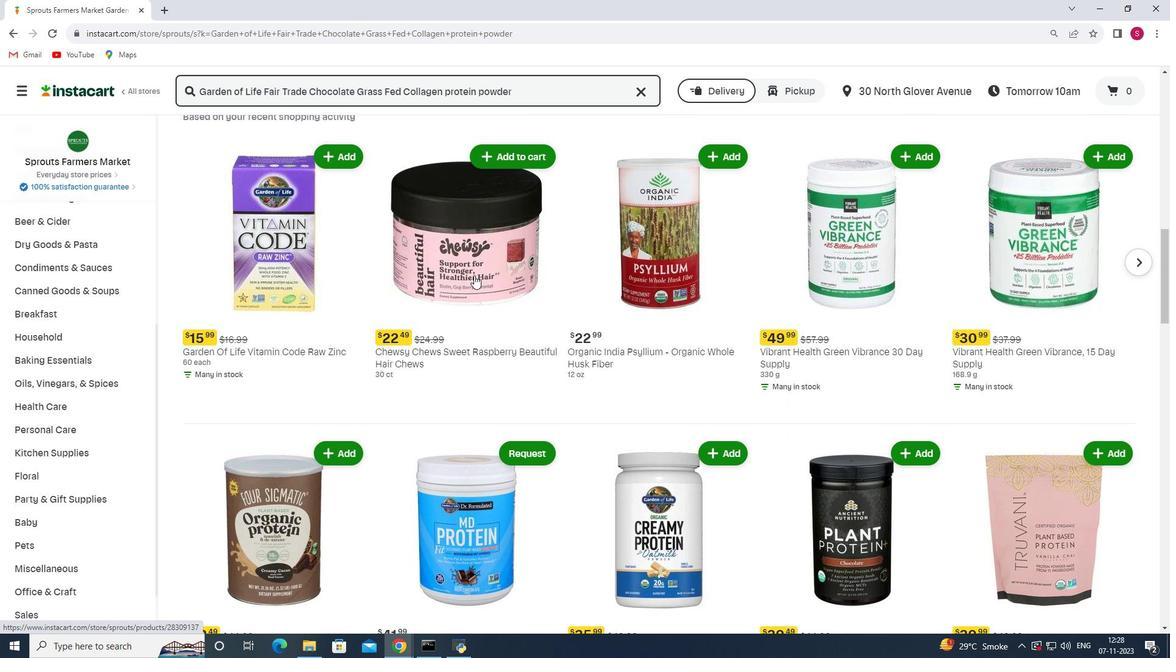 
Action: Mouse scrolled (474, 274) with delta (0, 0)
Screenshot: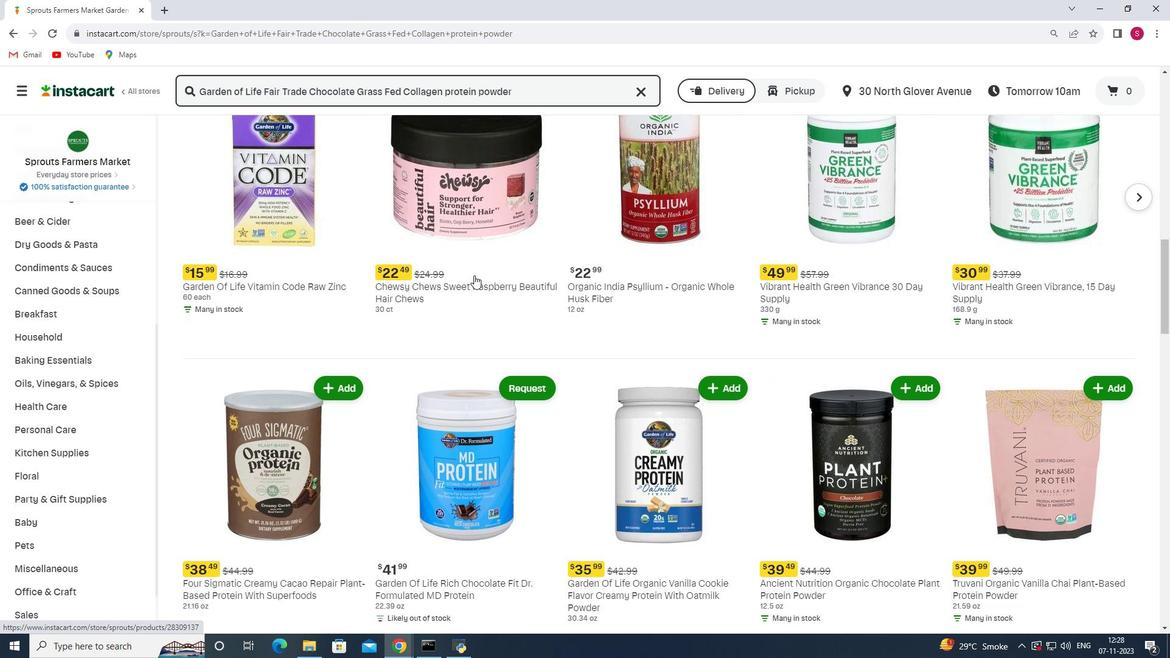 
Action: Mouse scrolled (474, 274) with delta (0, 0)
Screenshot: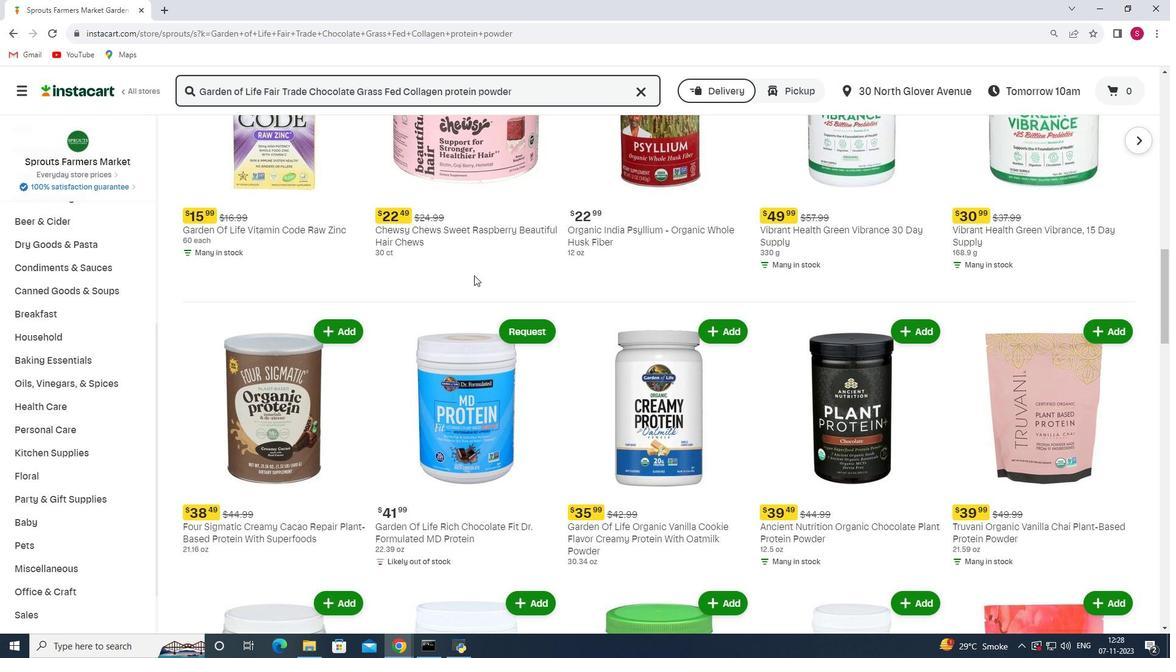 
Action: Mouse scrolled (474, 274) with delta (0, 0)
Screenshot: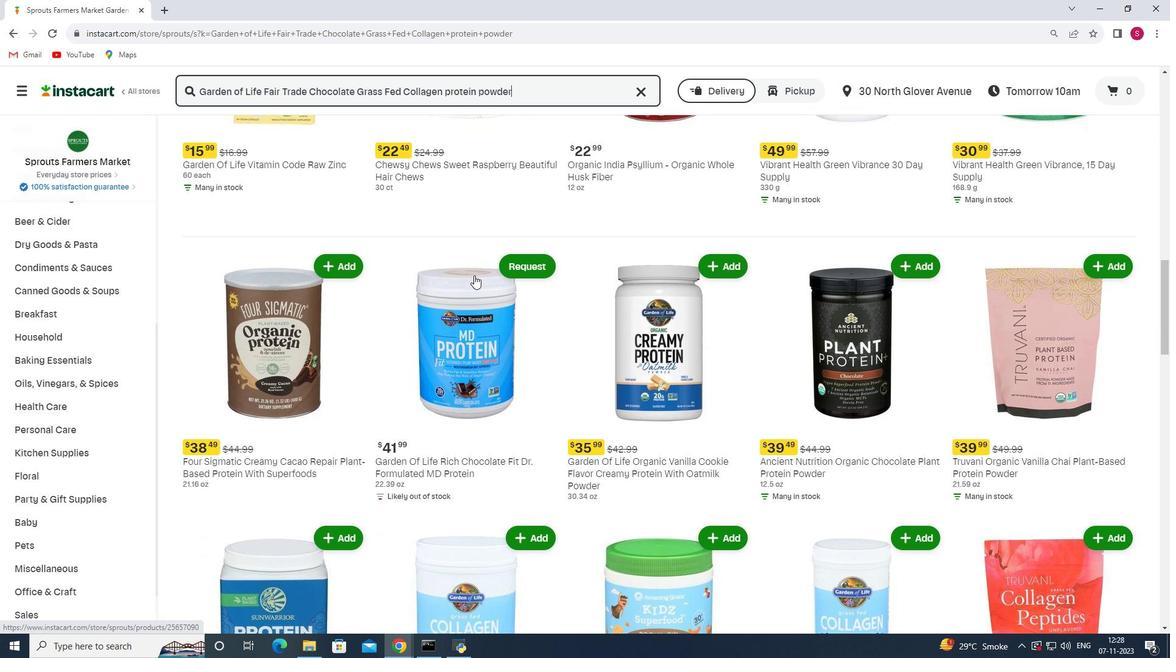 
Action: Mouse scrolled (474, 274) with delta (0, 0)
Screenshot: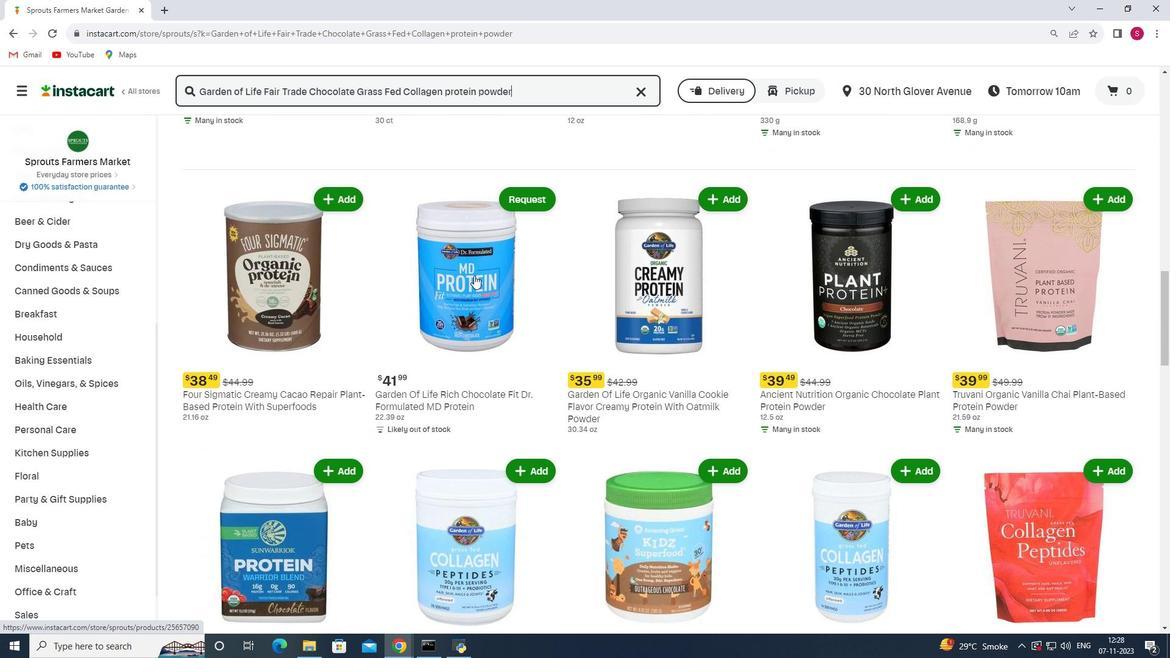 
Action: Mouse scrolled (474, 274) with delta (0, 0)
Screenshot: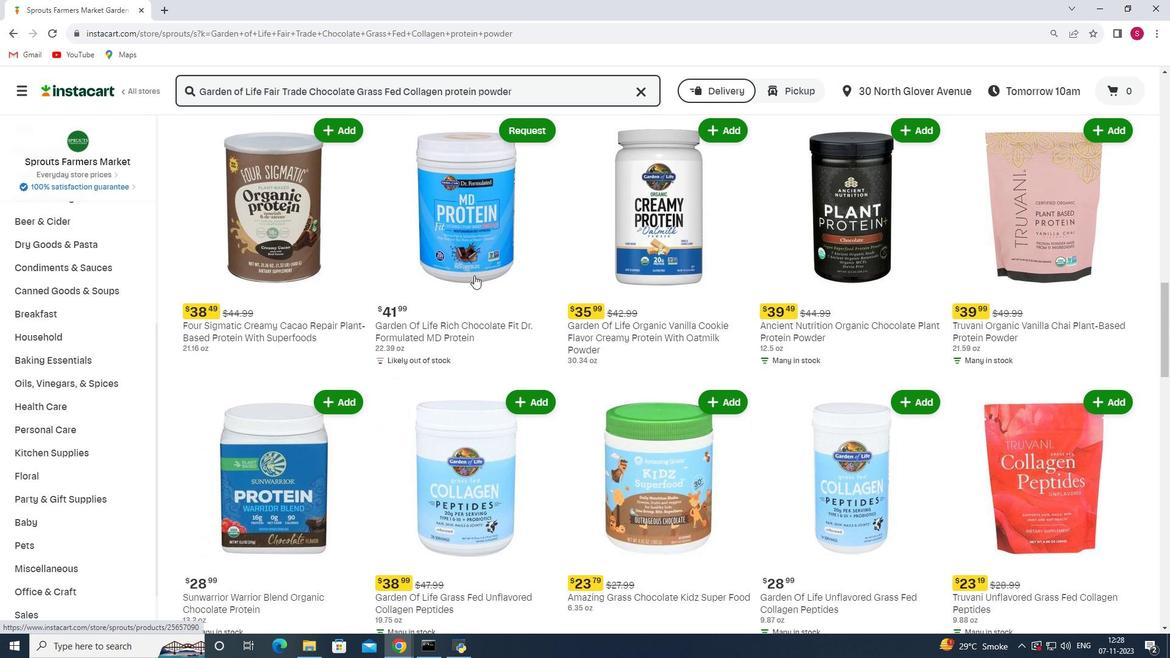 
Action: Mouse scrolled (474, 274) with delta (0, 0)
Screenshot: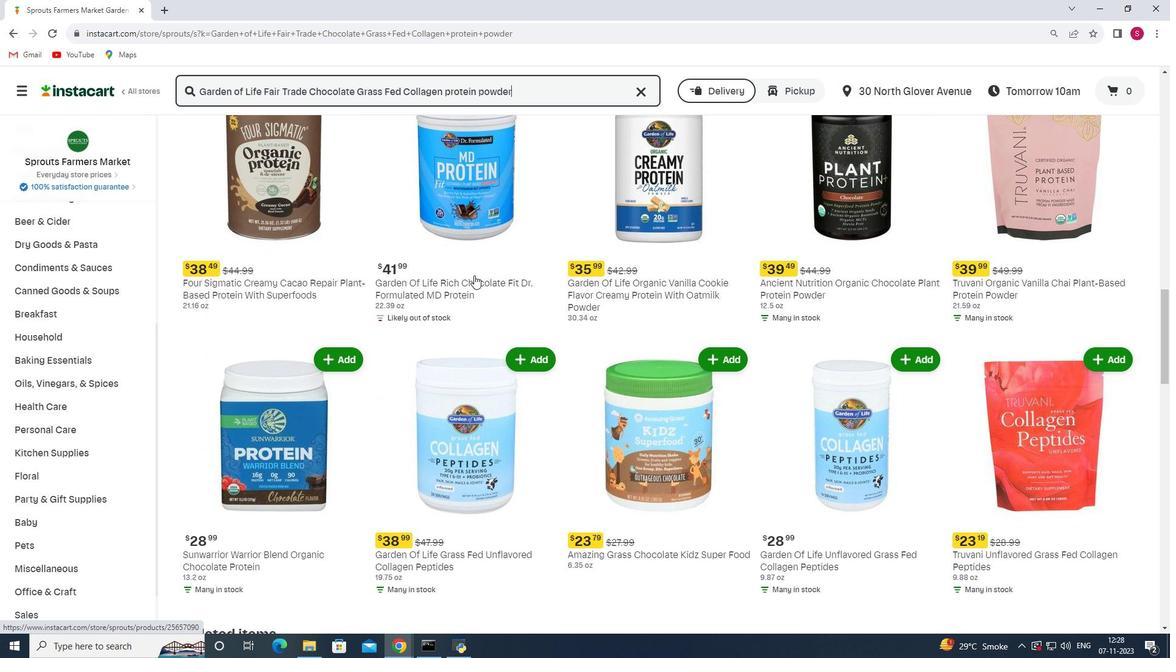 
Action: Mouse scrolled (474, 274) with delta (0, 0)
Screenshot: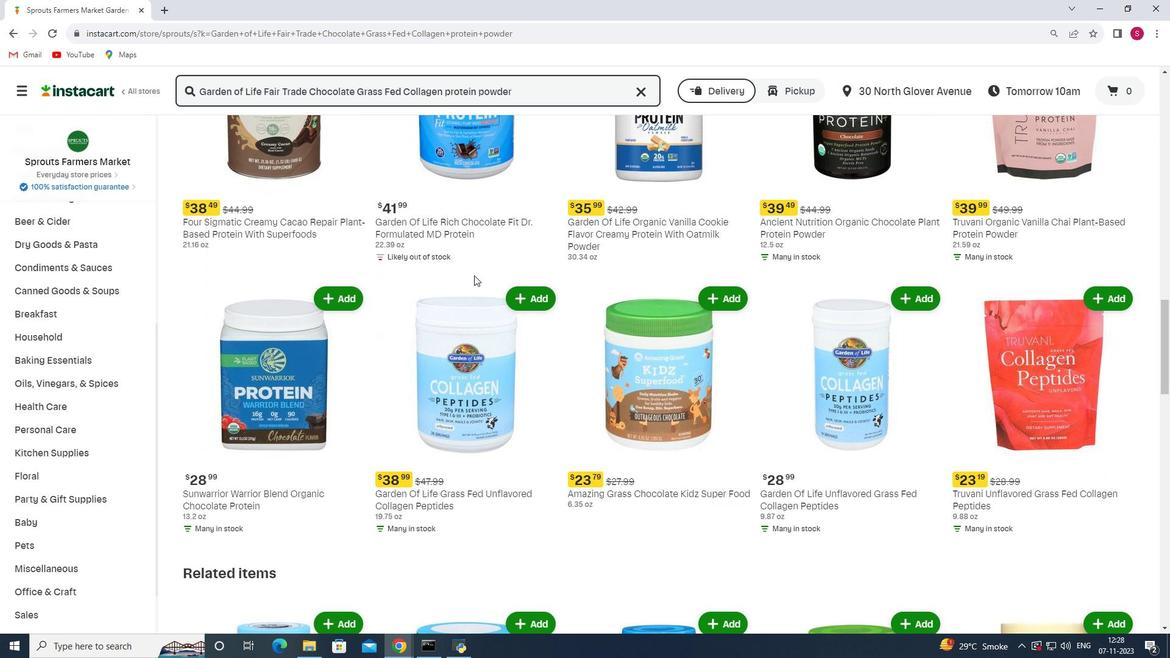 
Action: Mouse scrolled (474, 274) with delta (0, 0)
Screenshot: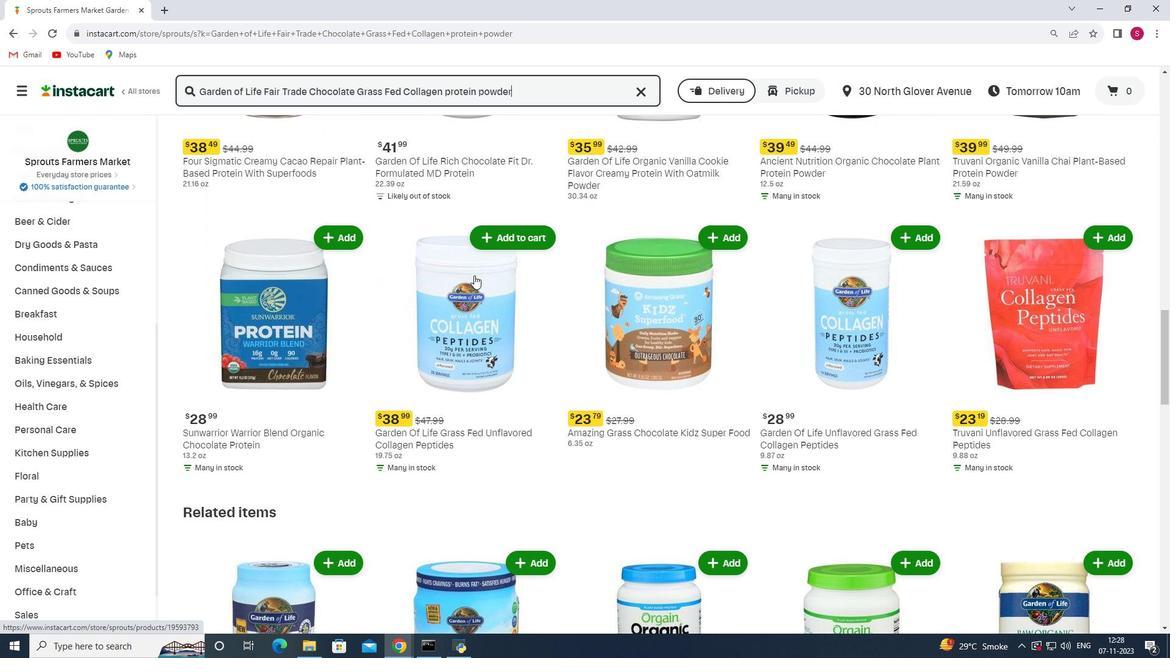 
Action: Mouse scrolled (474, 274) with delta (0, 0)
Screenshot: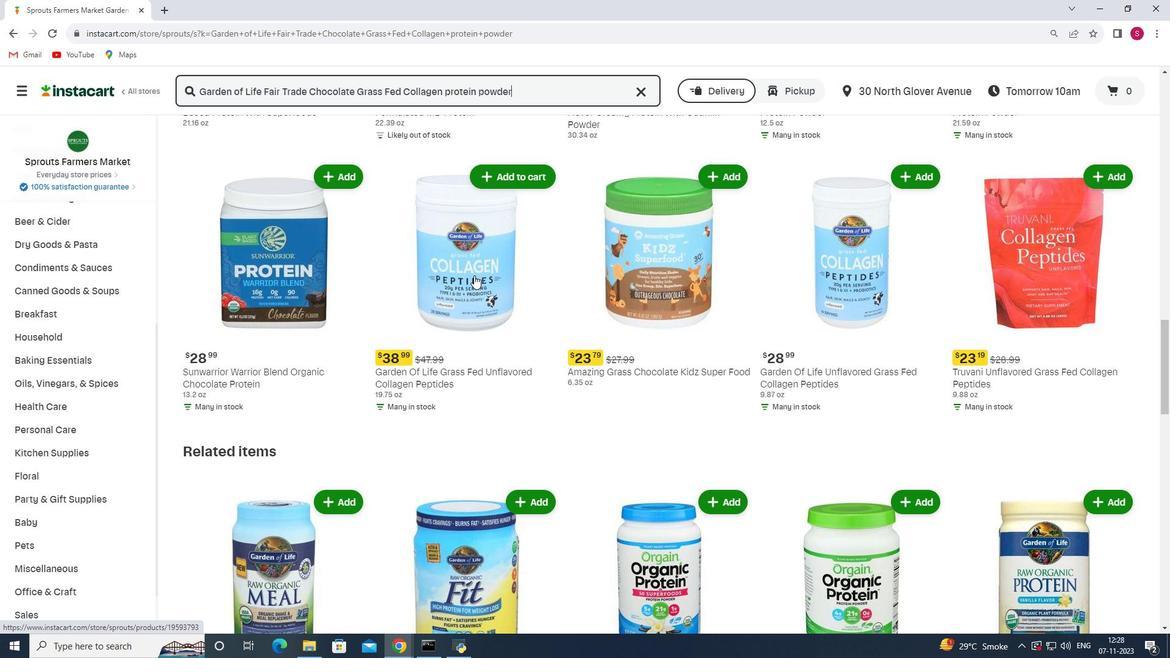 
Action: Mouse scrolled (474, 274) with delta (0, 0)
Screenshot: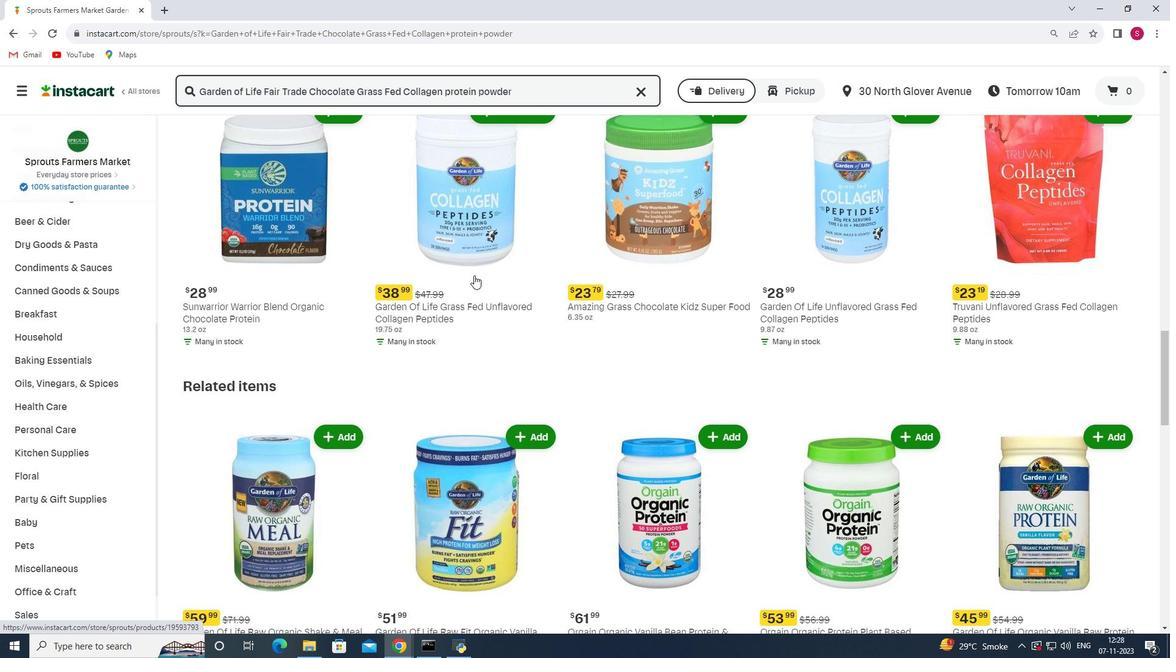 
Action: Mouse scrolled (474, 274) with delta (0, 0)
Screenshot: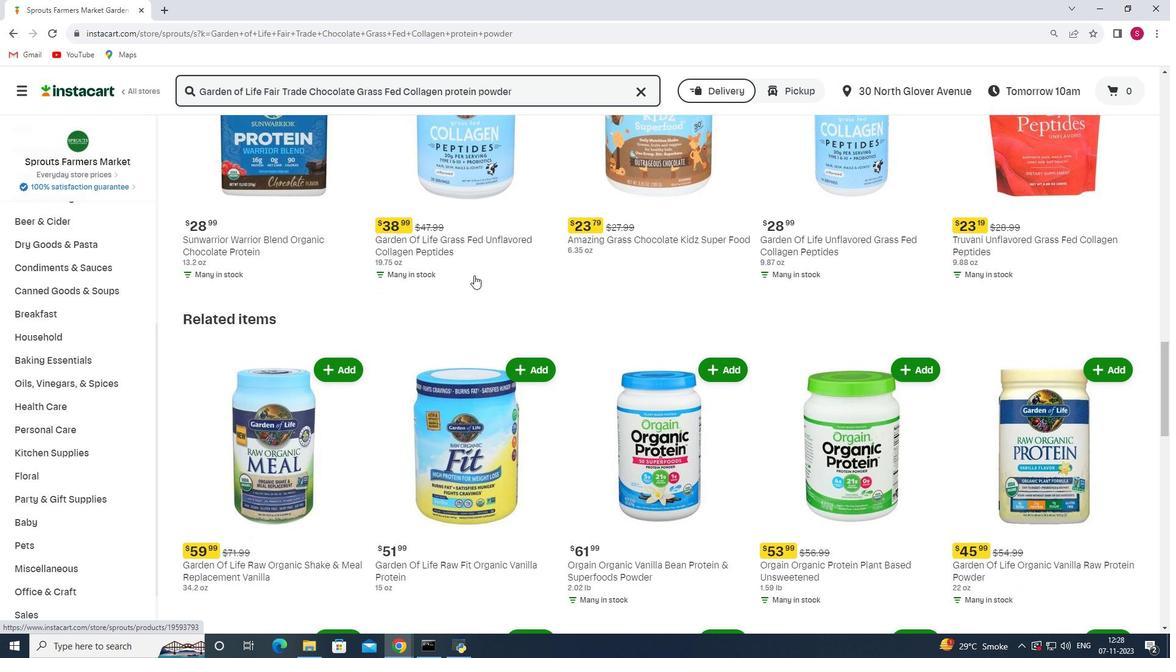 
Action: Mouse scrolled (474, 274) with delta (0, 0)
Screenshot: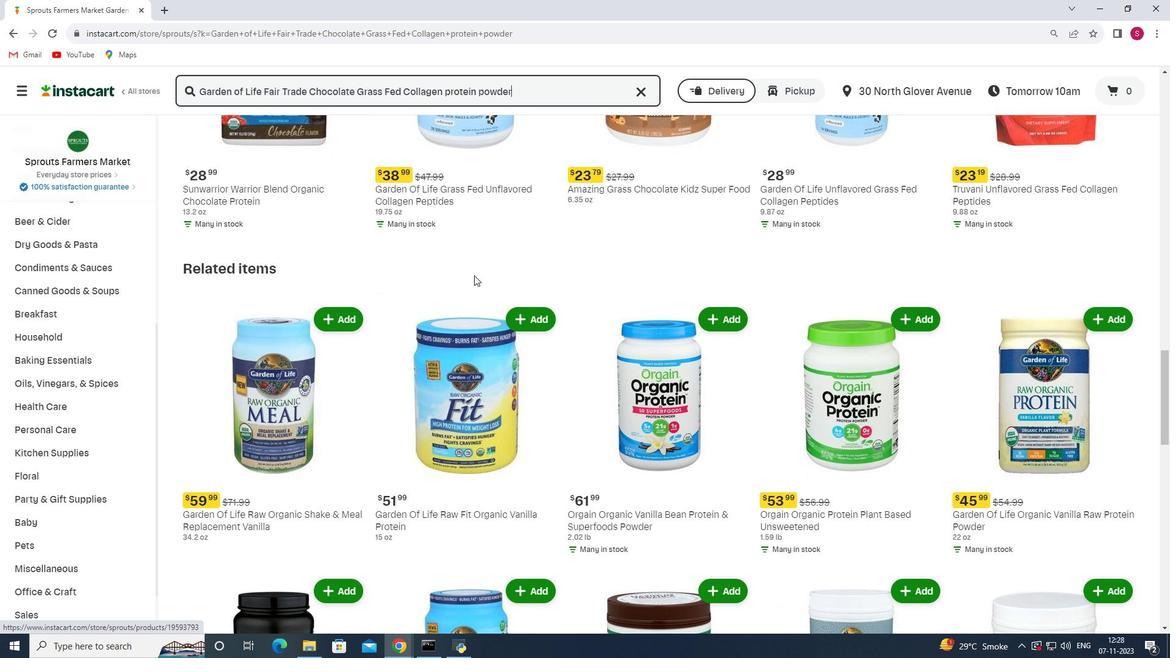 
Action: Mouse scrolled (474, 274) with delta (0, 0)
Screenshot: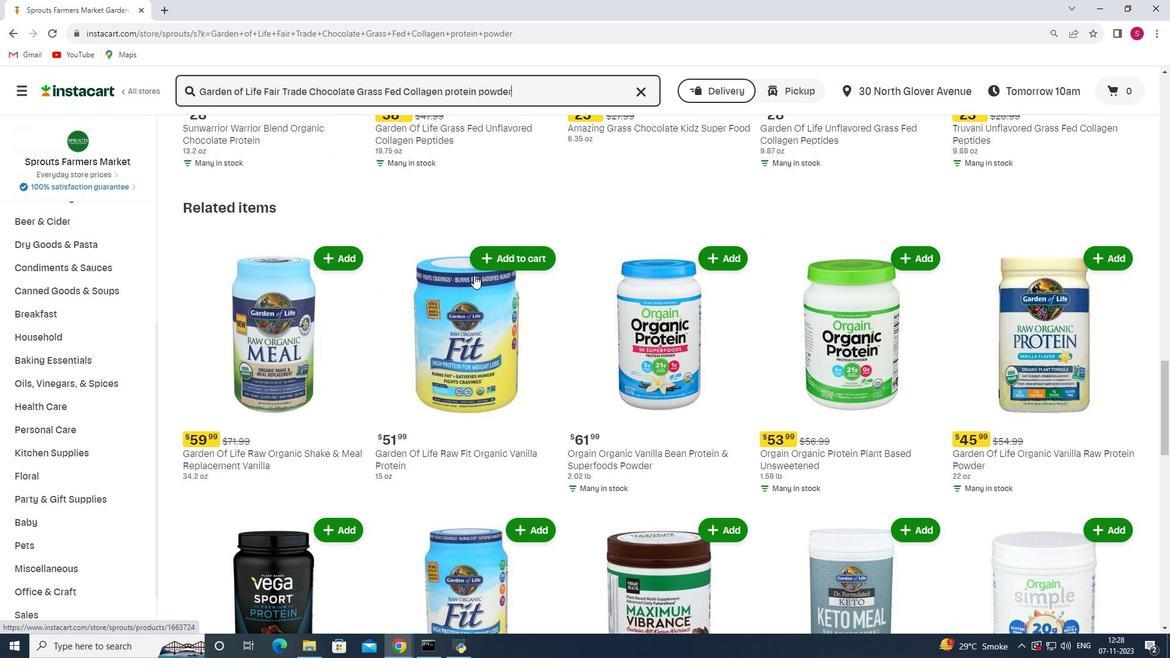 
Action: Mouse scrolled (474, 274) with delta (0, 0)
Screenshot: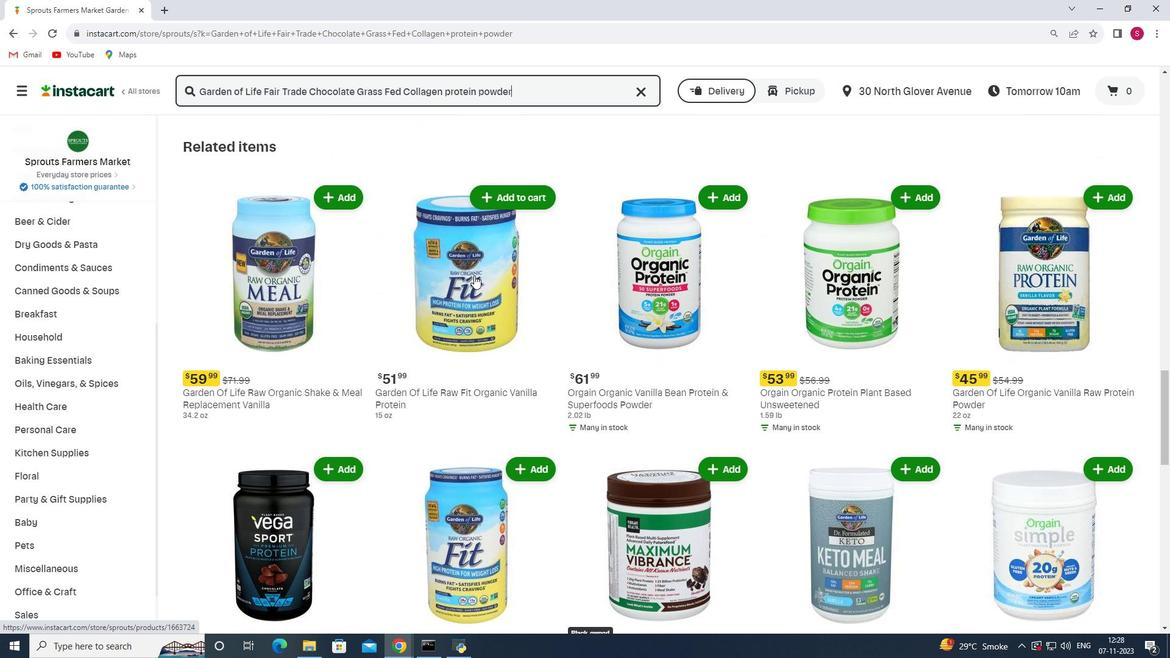 
Action: Mouse scrolled (474, 274) with delta (0, 0)
Screenshot: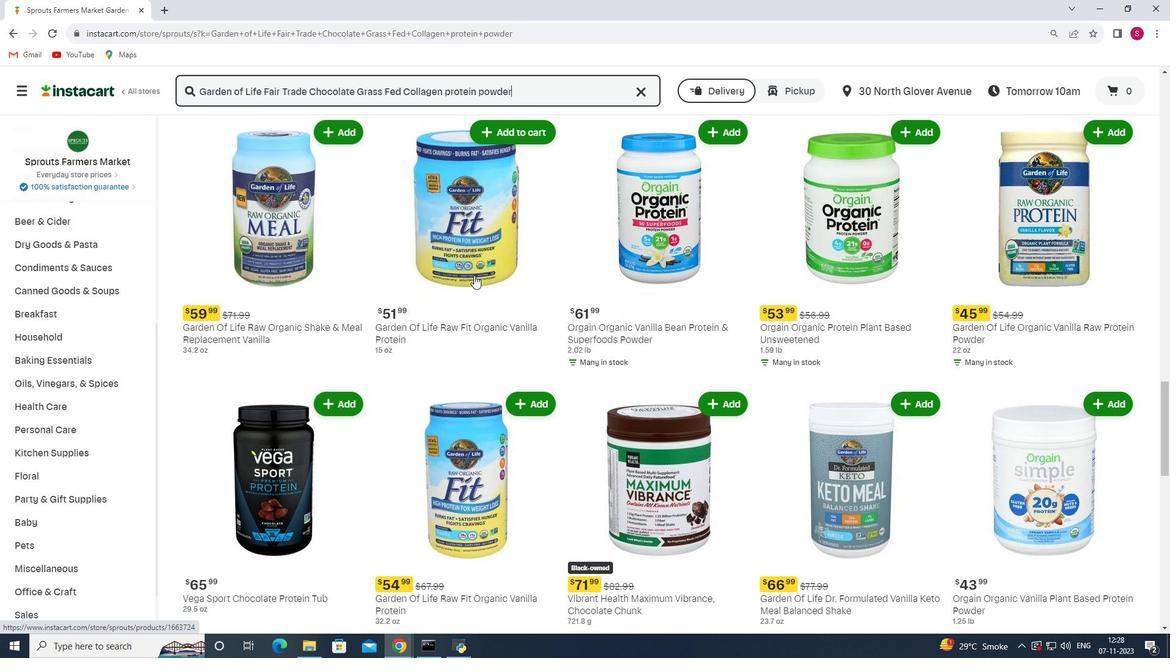 
Action: Mouse scrolled (474, 274) with delta (0, 0)
Screenshot: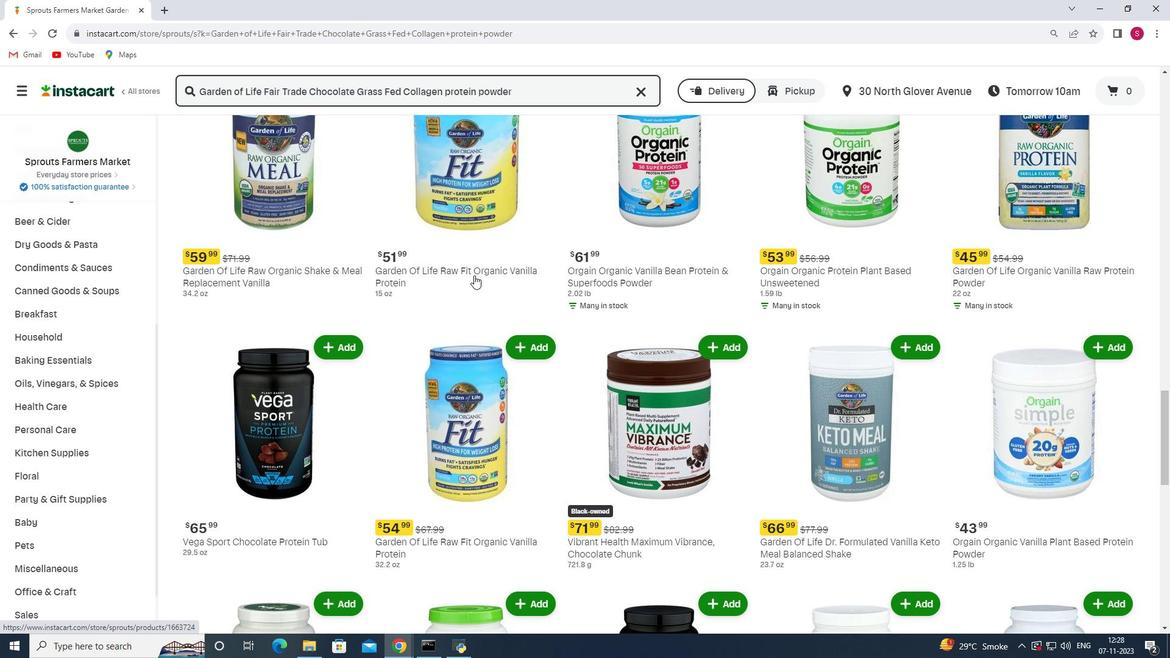 
Action: Mouse scrolled (474, 274) with delta (0, 0)
Screenshot: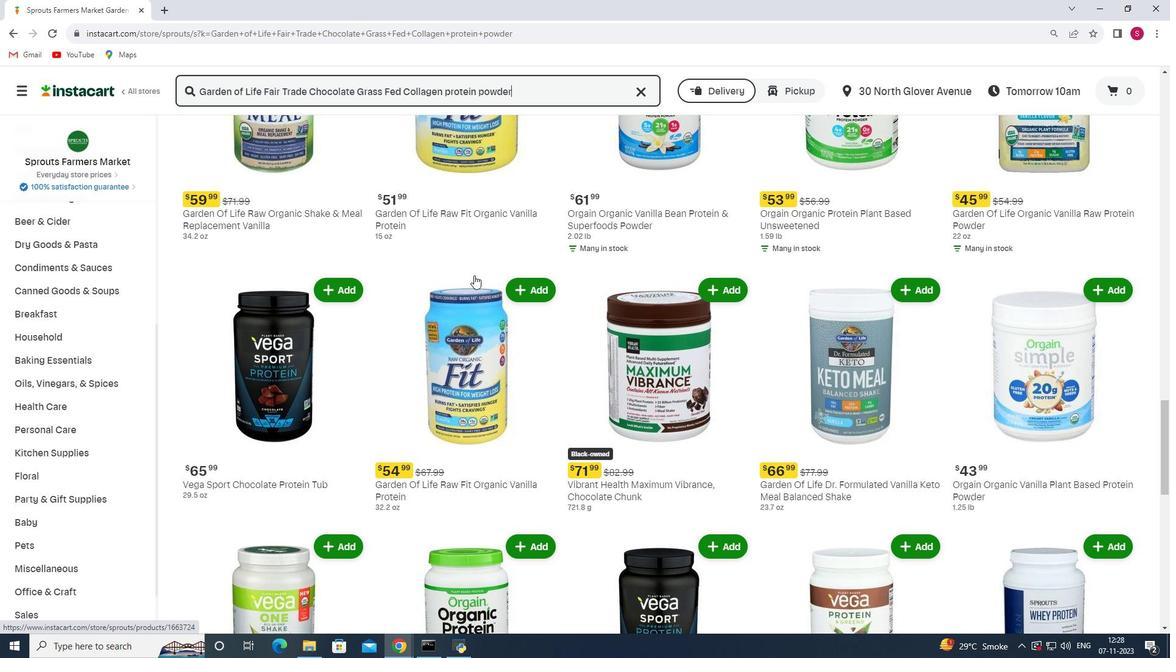 
Action: Mouse scrolled (474, 274) with delta (0, 0)
Screenshot: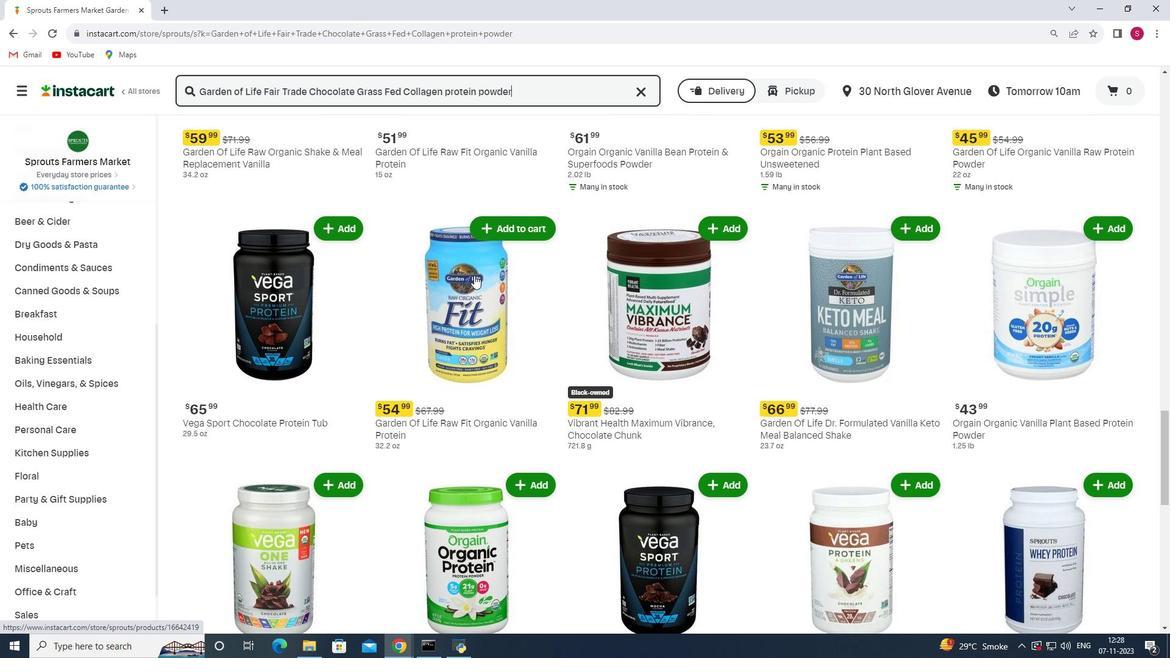 
Action: Mouse scrolled (474, 274) with delta (0, 0)
Screenshot: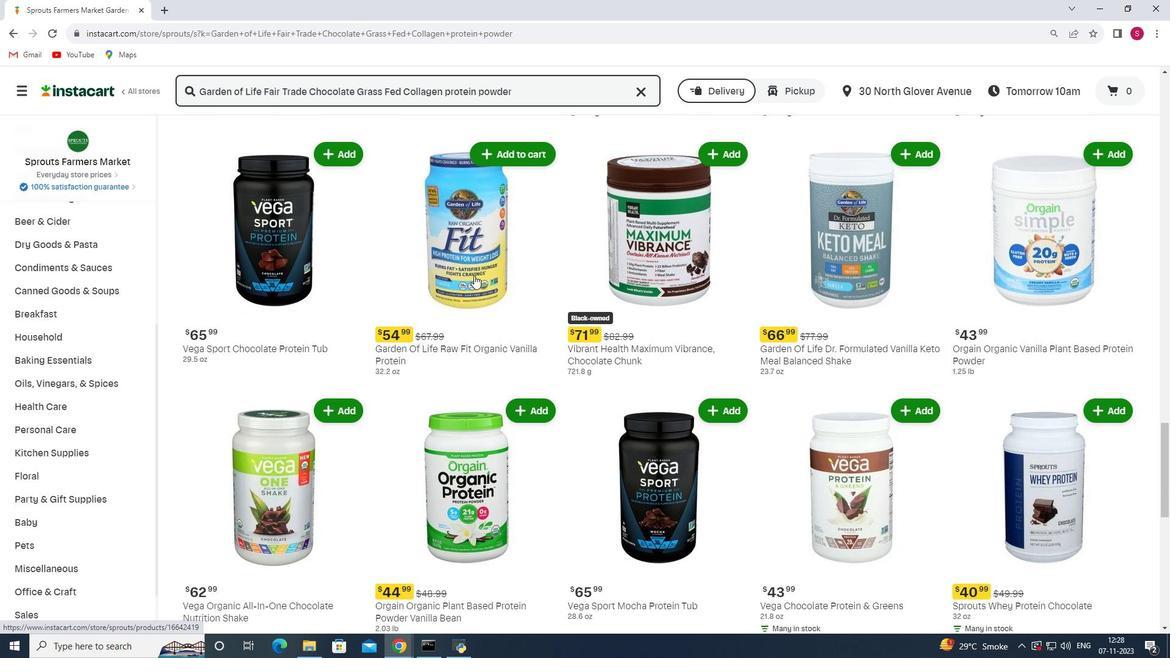 
Action: Mouse scrolled (474, 274) with delta (0, 0)
Screenshot: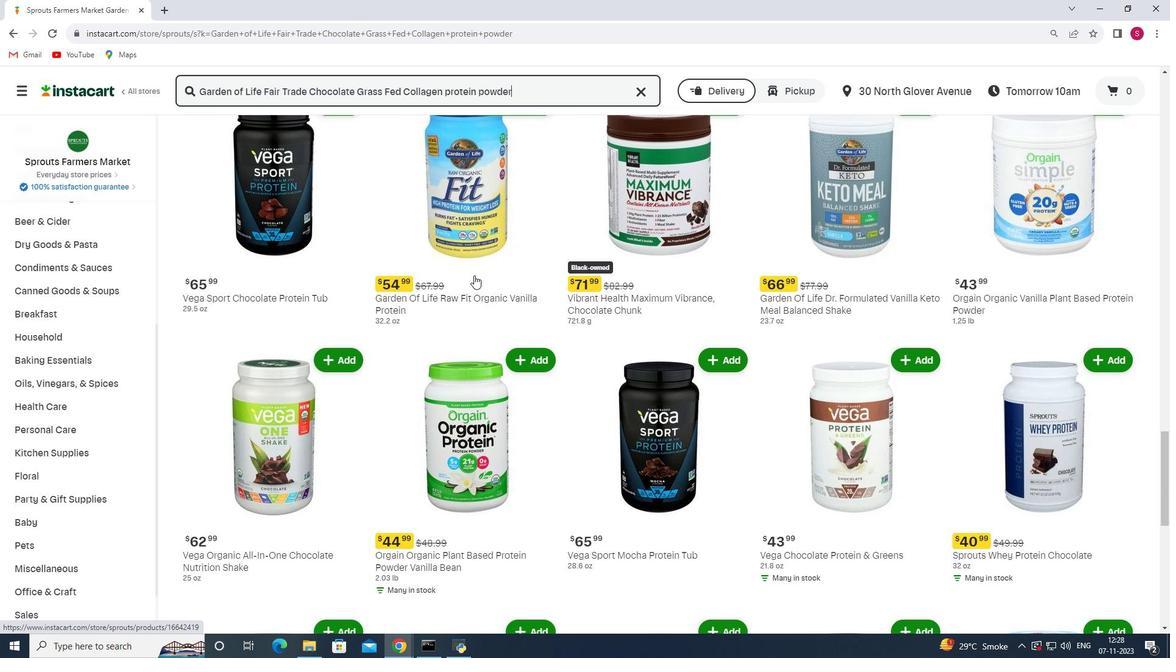 
Action: Mouse scrolled (474, 274) with delta (0, 0)
Screenshot: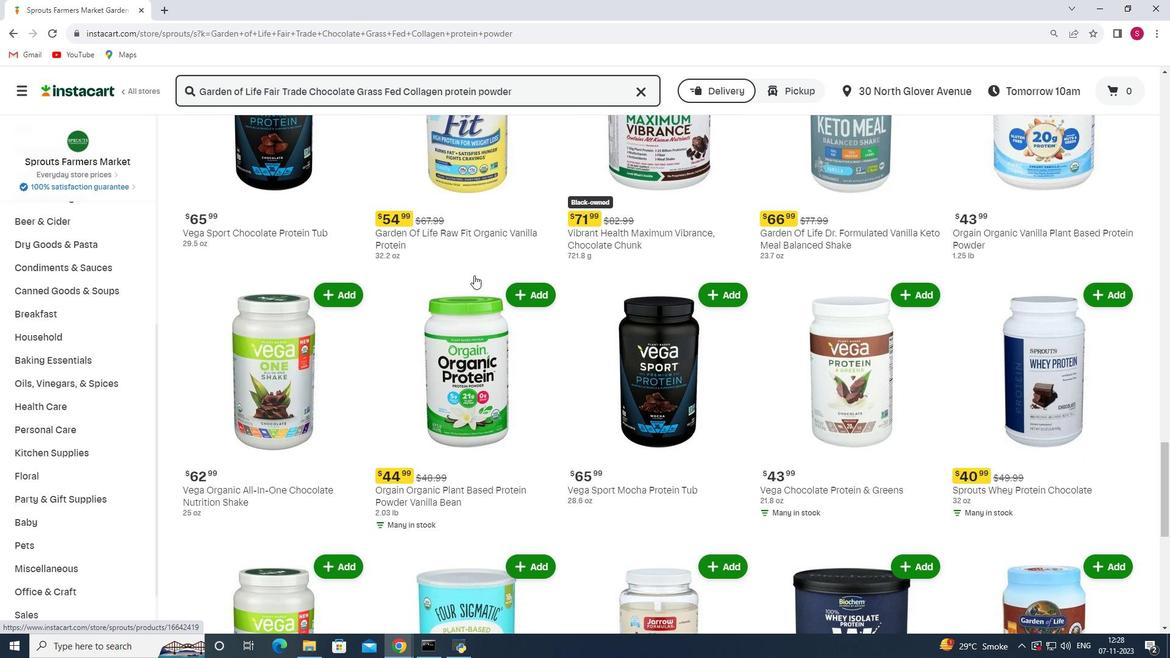 
Action: Mouse scrolled (474, 274) with delta (0, 0)
Screenshot: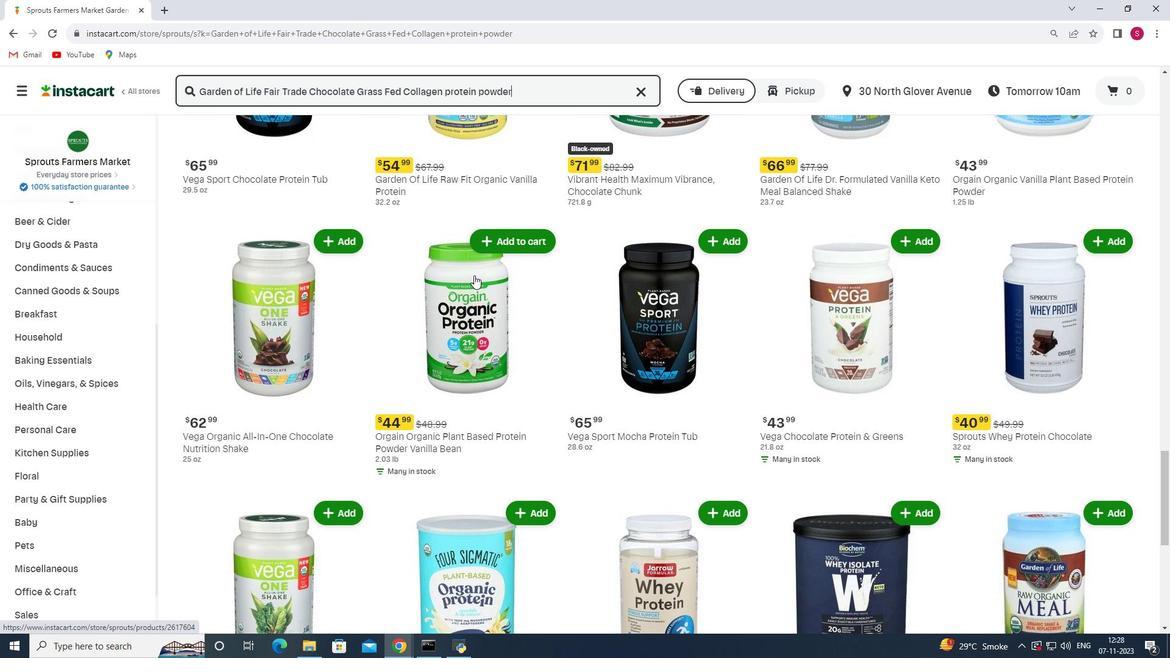 
Action: Mouse scrolled (474, 274) with delta (0, 0)
Screenshot: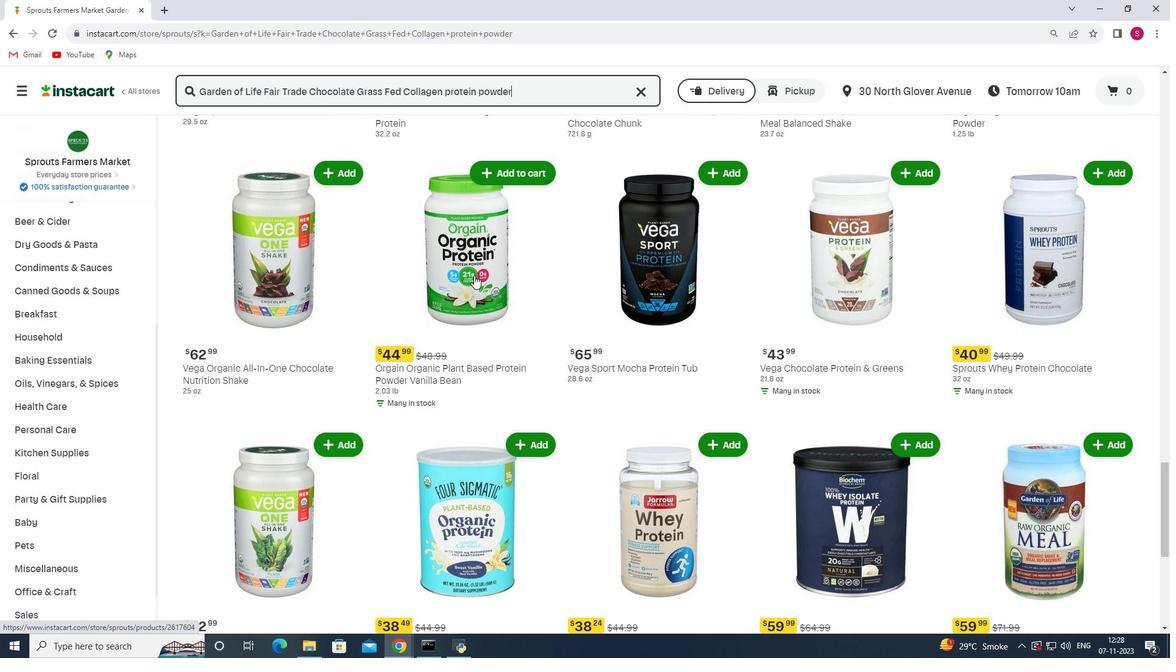 
Action: Mouse scrolled (474, 274) with delta (0, 0)
Screenshot: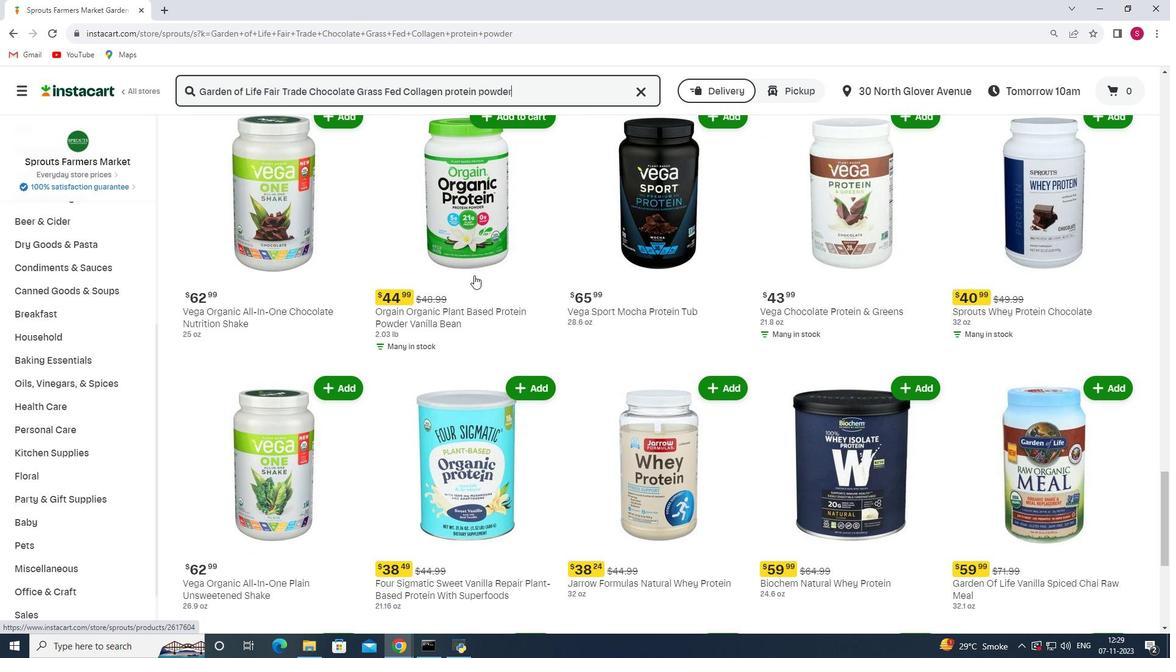 
Action: Mouse scrolled (474, 274) with delta (0, 0)
Screenshot: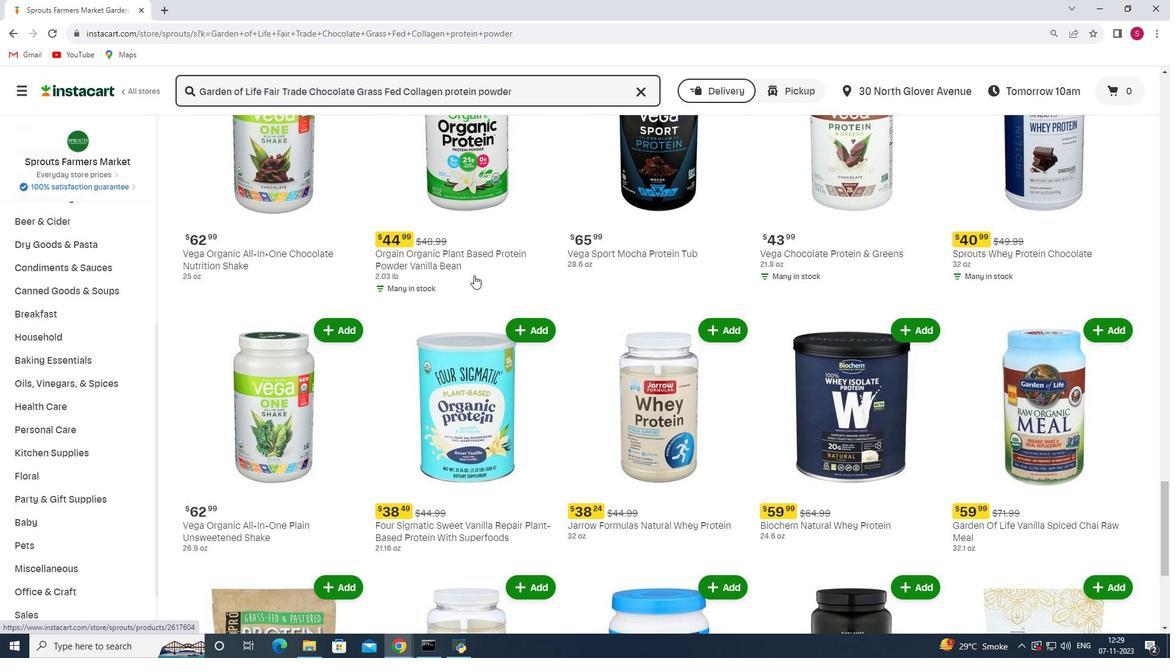 
Action: Mouse scrolled (474, 274) with delta (0, 0)
Screenshot: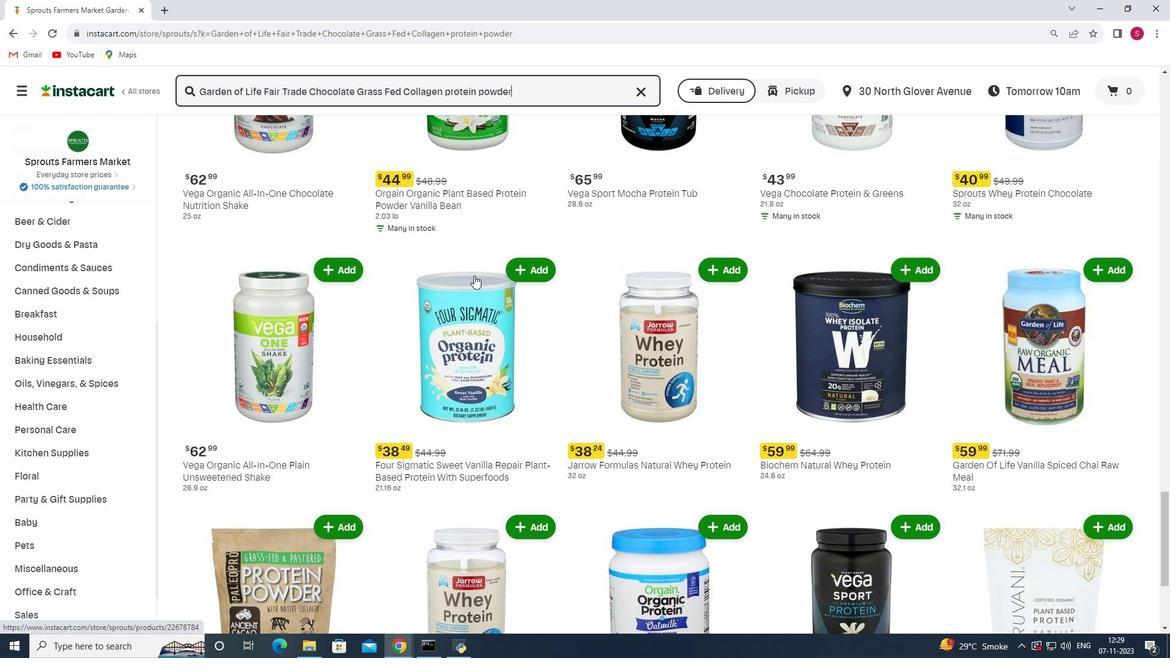 
Action: Mouse scrolled (474, 274) with delta (0, 0)
Screenshot: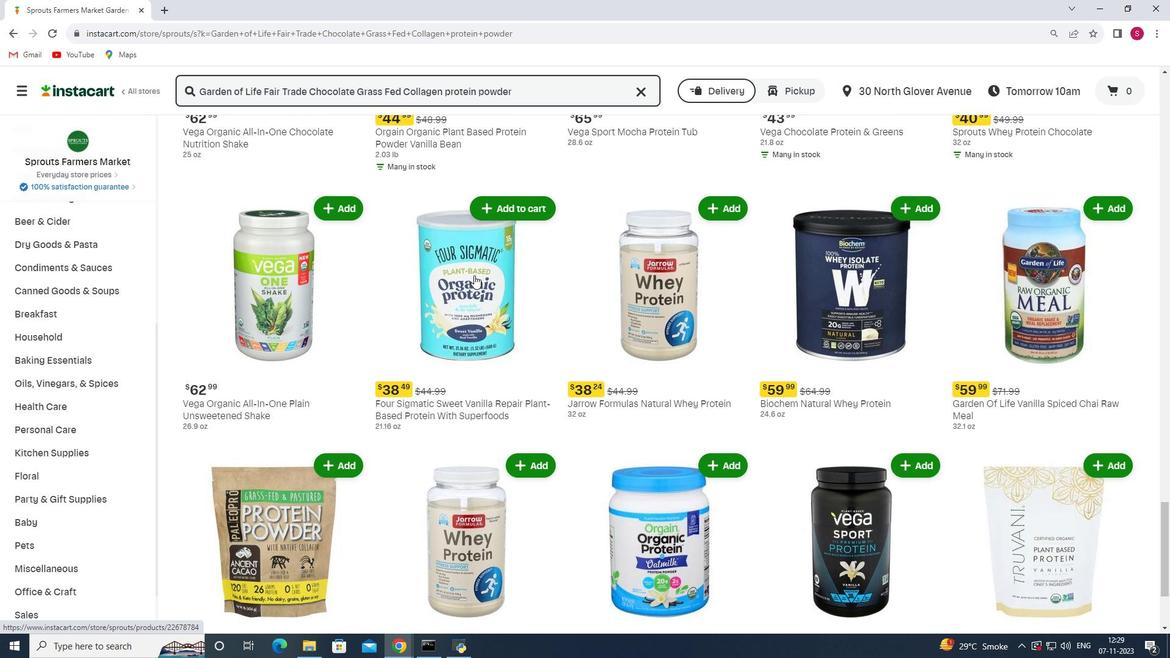 
Action: Mouse scrolled (474, 274) with delta (0, 0)
Screenshot: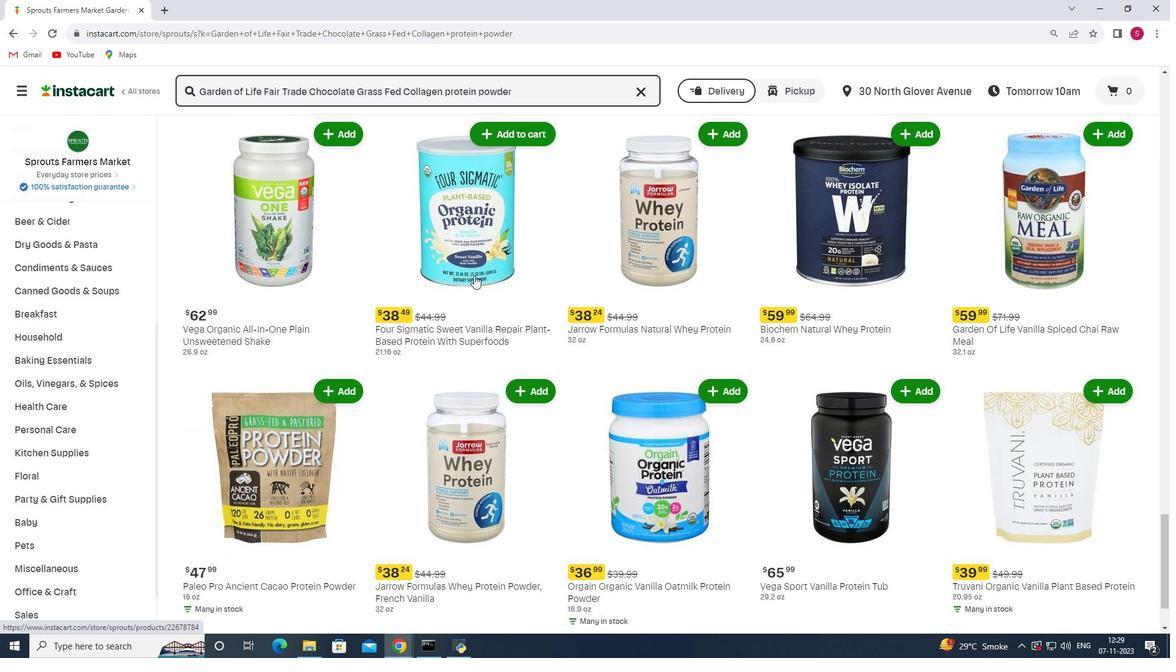 
Action: Mouse scrolled (474, 274) with delta (0, 0)
Screenshot: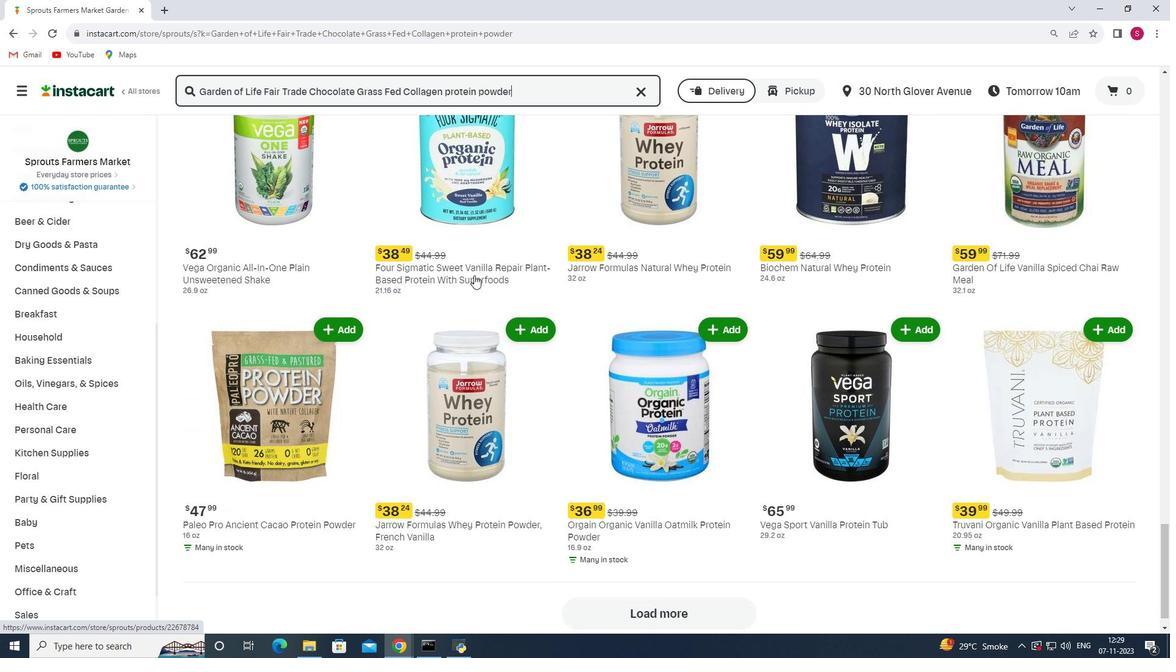 
Action: Mouse scrolled (474, 274) with delta (0, 0)
Screenshot: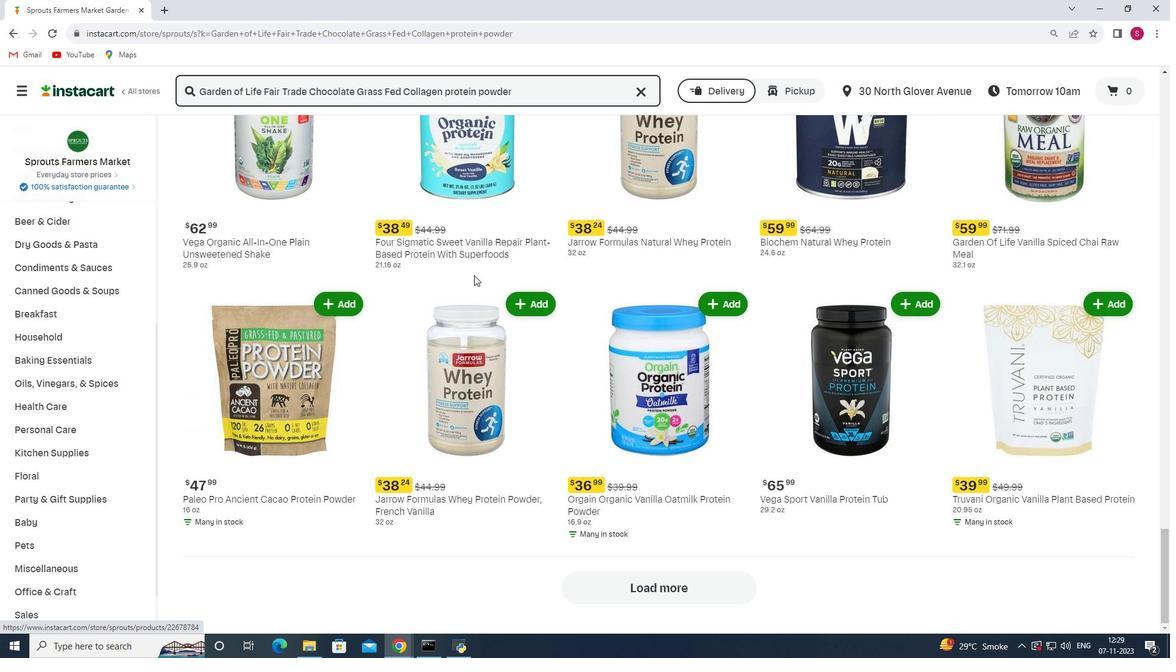 
Action: Mouse scrolled (474, 274) with delta (0, 0)
Screenshot: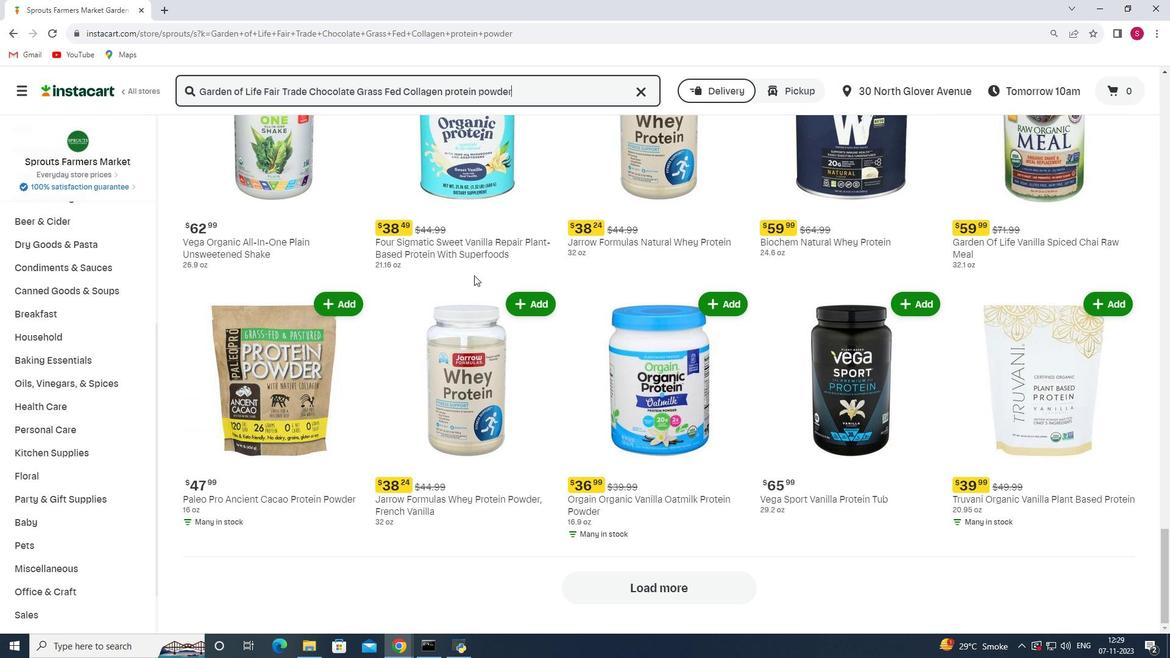 
Action: Mouse scrolled (474, 274) with delta (0, 0)
Screenshot: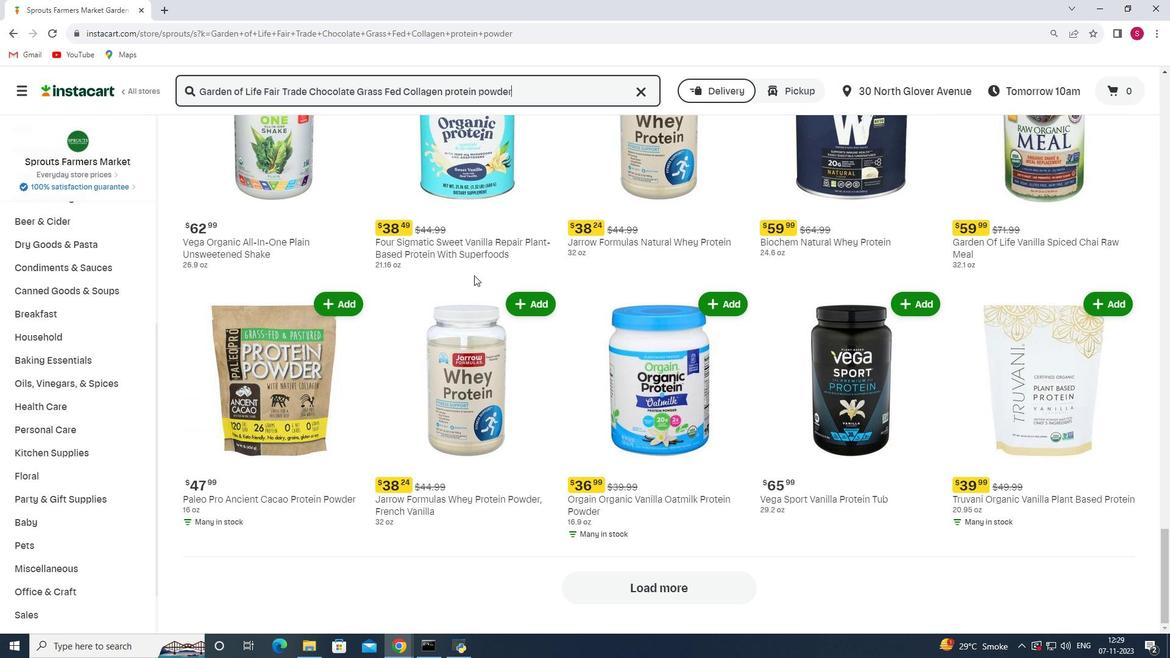
